 Task: Save favorite listings for properties in Atlanta, Georgia, with a minimum of 4 bedrooms and a pool.
Action: Key pressed a<Key.caps_lock>TLANTA
Screenshot: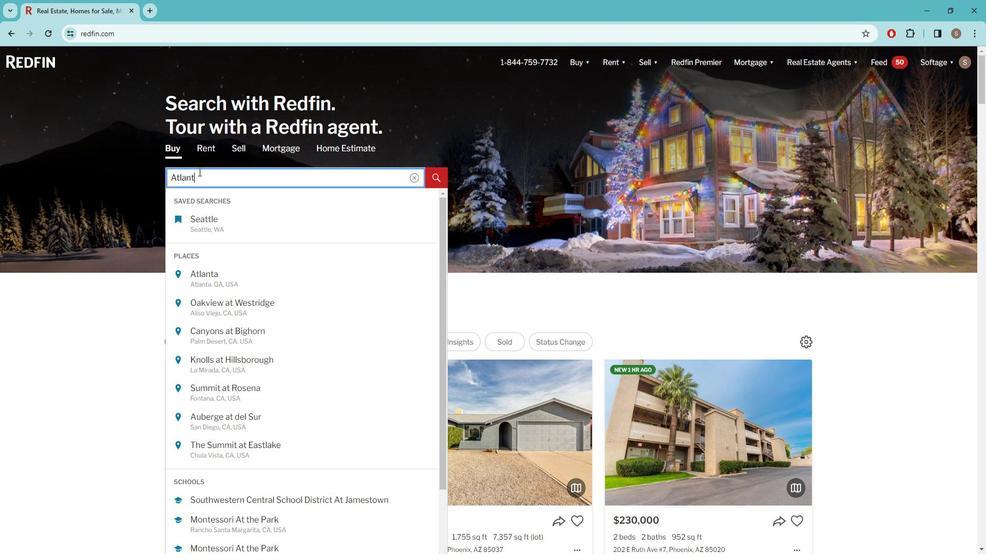 
Action: Mouse moved to (211, 222)
Screenshot: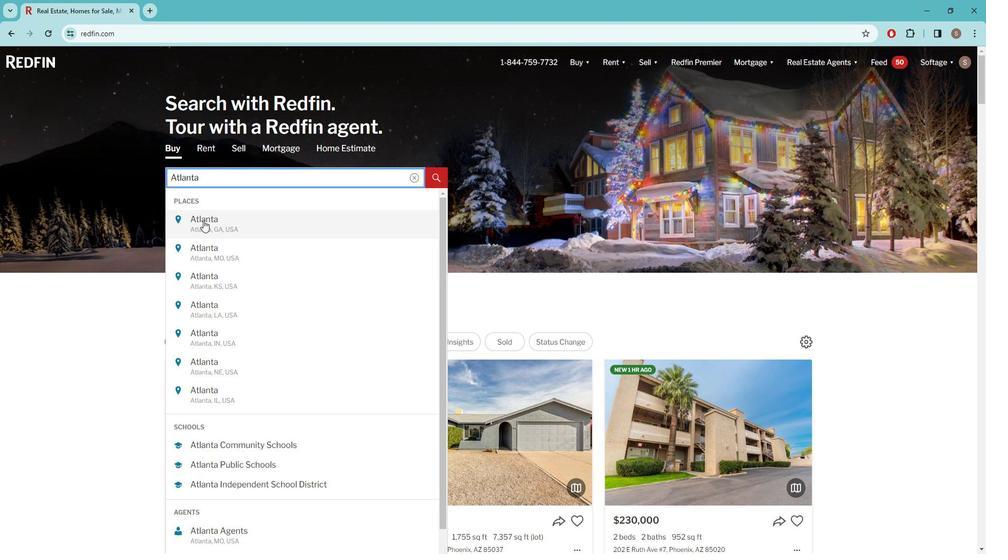 
Action: Mouse pressed left at (211, 222)
Screenshot: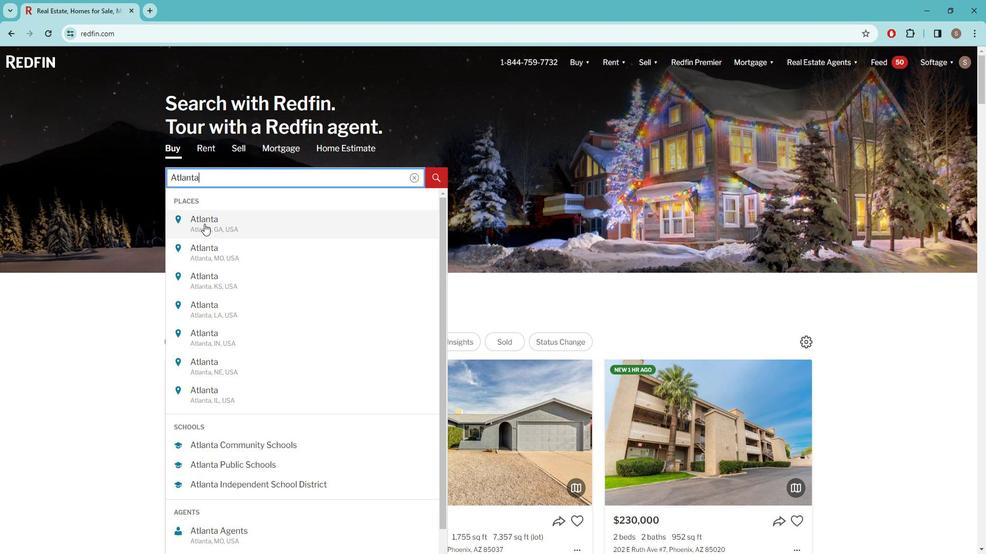
Action: Mouse moved to (867, 129)
Screenshot: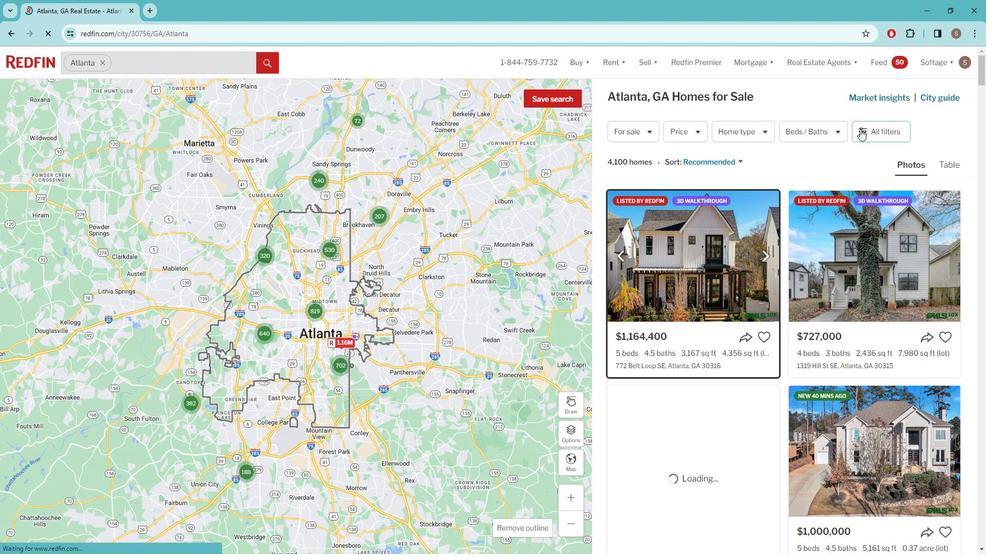 
Action: Mouse pressed left at (867, 129)
Screenshot: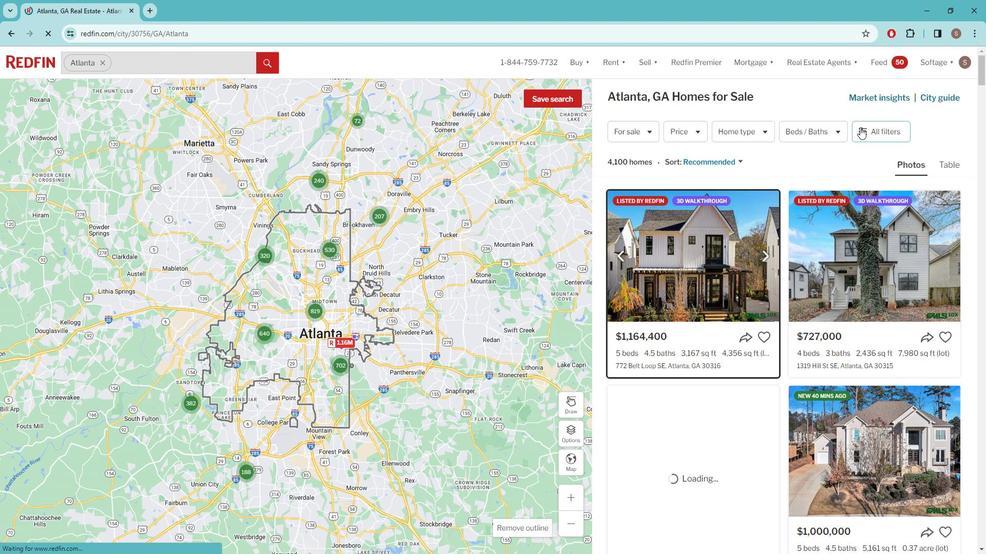 
Action: Mouse pressed left at (867, 129)
Screenshot: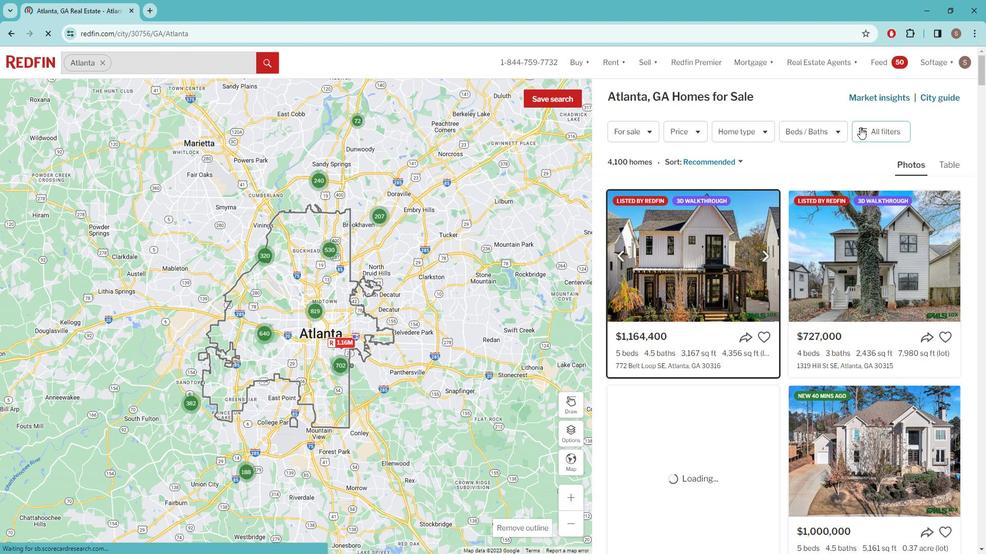 
Action: Mouse moved to (873, 128)
Screenshot: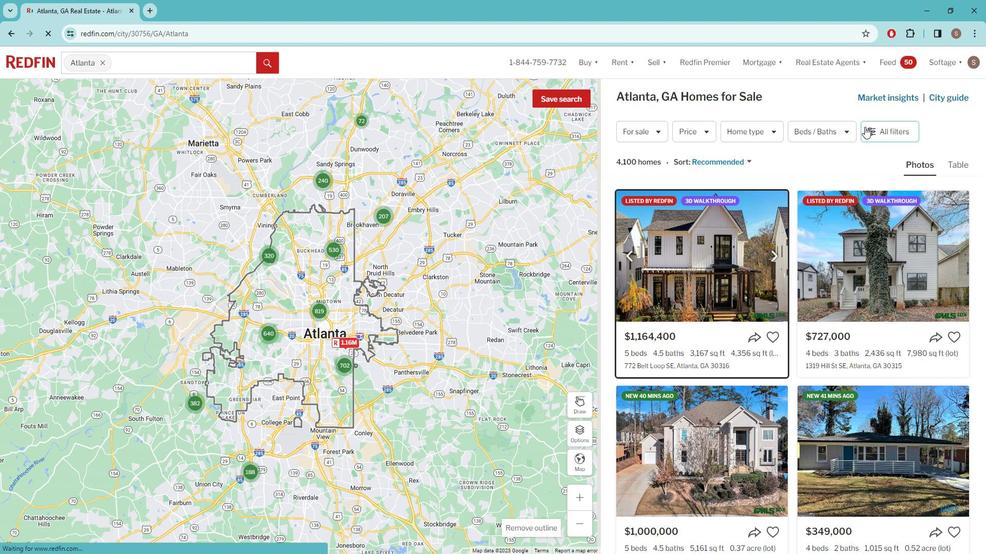 
Action: Mouse pressed left at (873, 128)
Screenshot: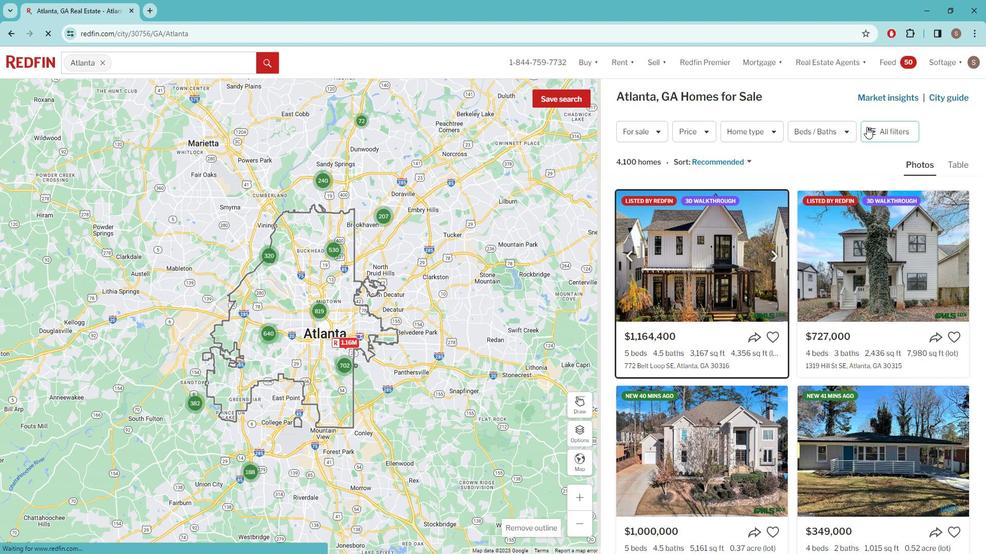 
Action: Mouse pressed left at (873, 128)
Screenshot: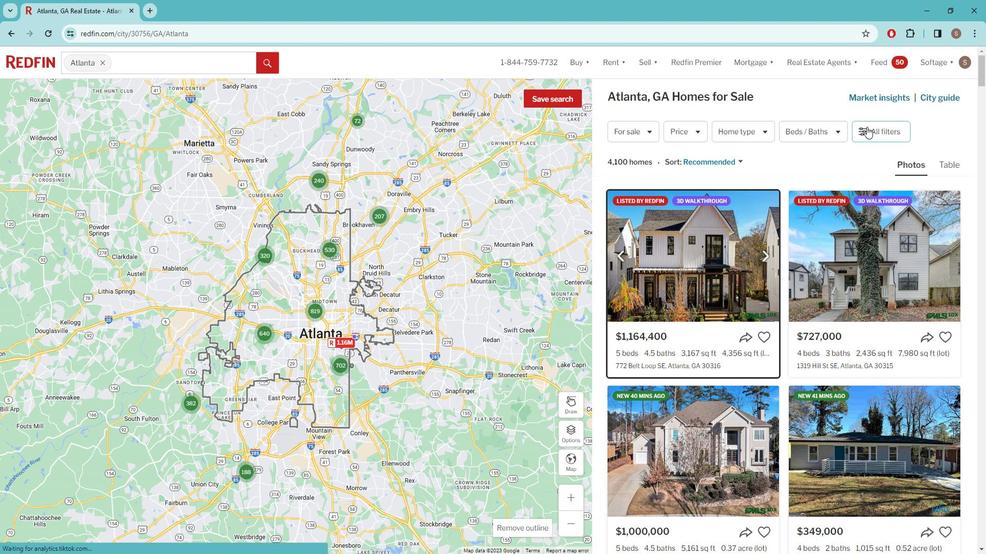 
Action: Mouse moved to (868, 134)
Screenshot: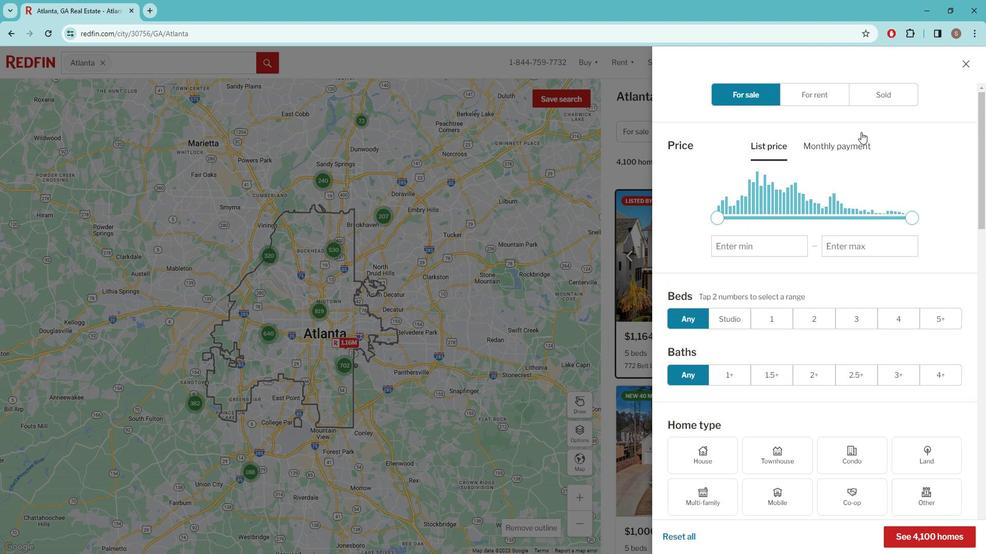 
Action: Mouse scrolled (868, 133) with delta (0, 0)
Screenshot: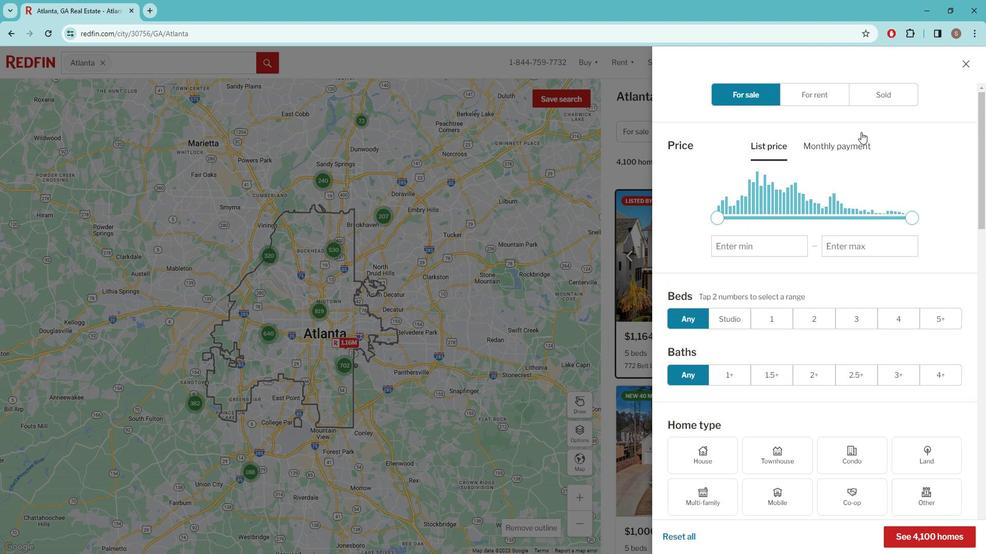 
Action: Mouse moved to (864, 135)
Screenshot: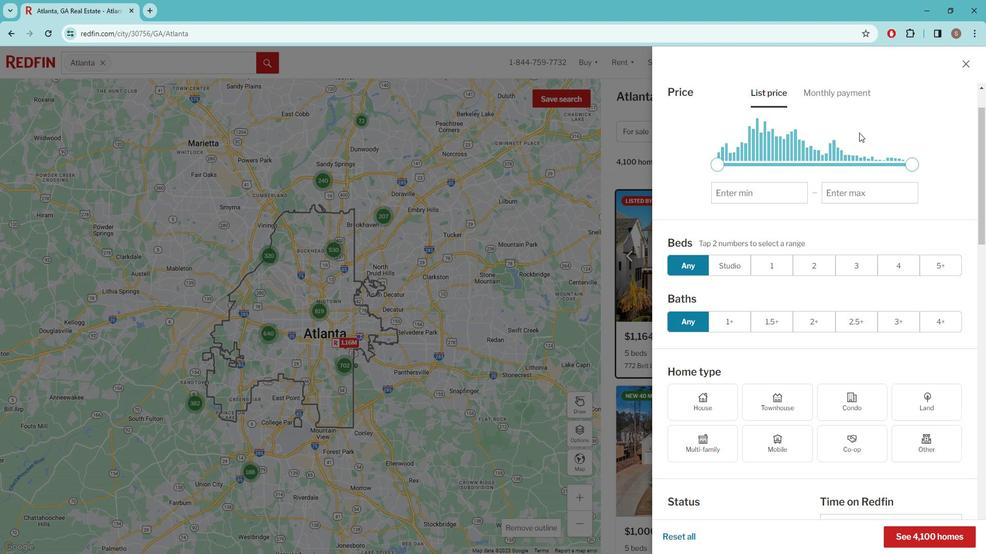 
Action: Mouse scrolled (864, 135) with delta (0, 0)
Screenshot: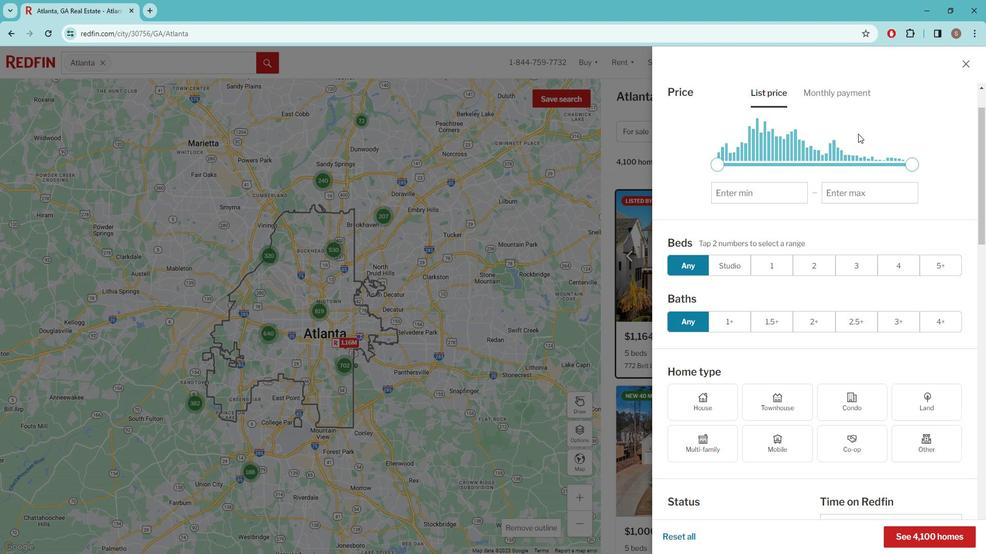 
Action: Mouse moved to (892, 208)
Screenshot: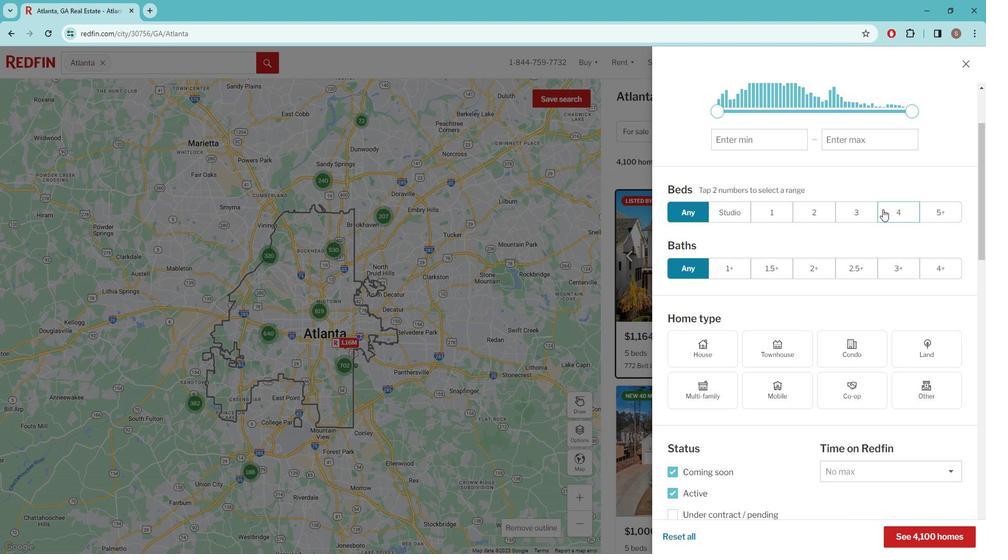 
Action: Mouse pressed left at (892, 208)
Screenshot: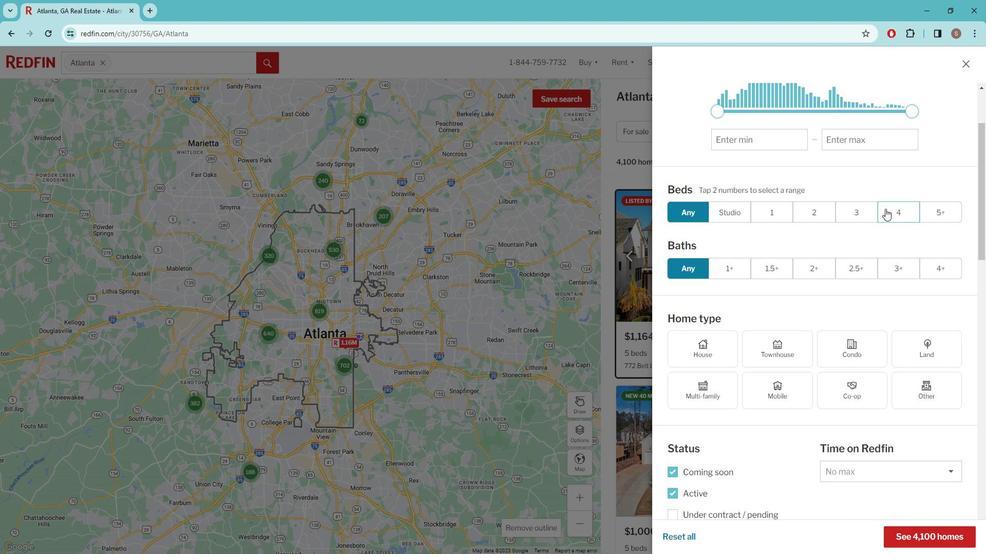 
Action: Mouse moved to (892, 208)
Screenshot: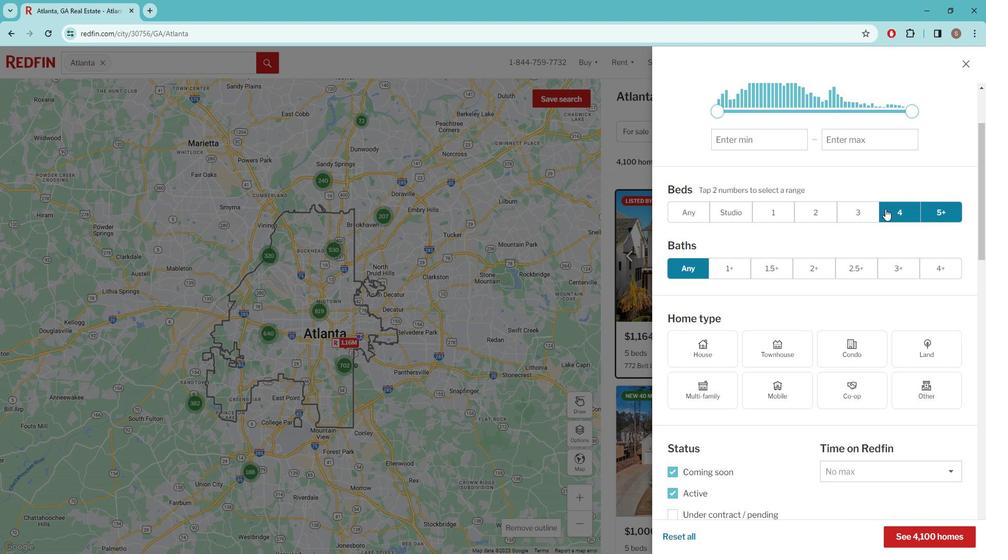 
Action: Mouse pressed left at (892, 208)
Screenshot: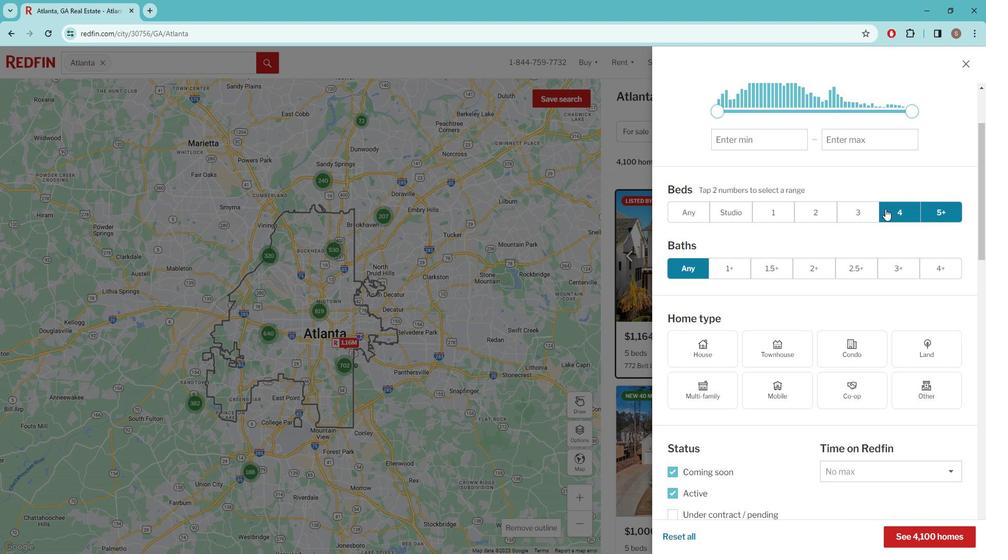 
Action: Mouse moved to (882, 233)
Screenshot: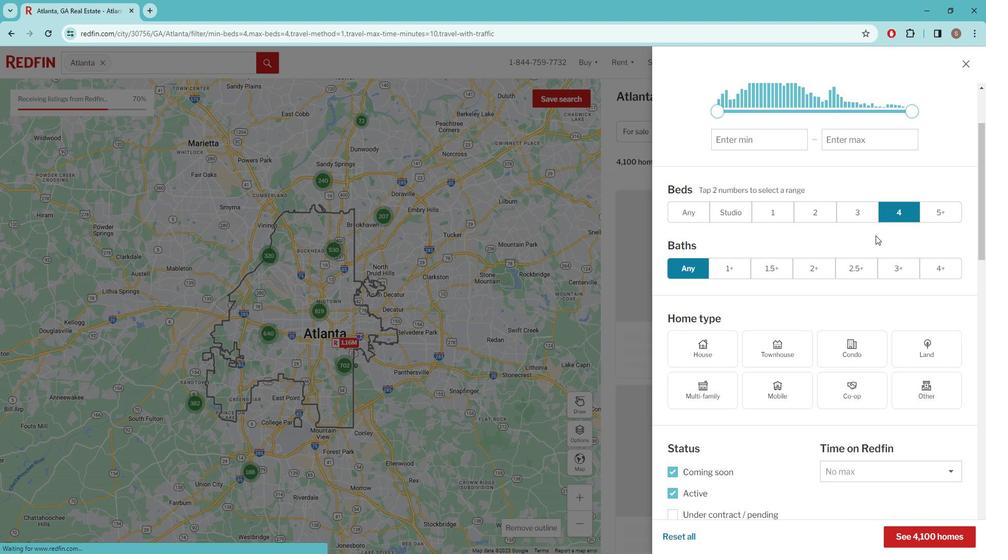 
Action: Mouse scrolled (882, 233) with delta (0, 0)
Screenshot: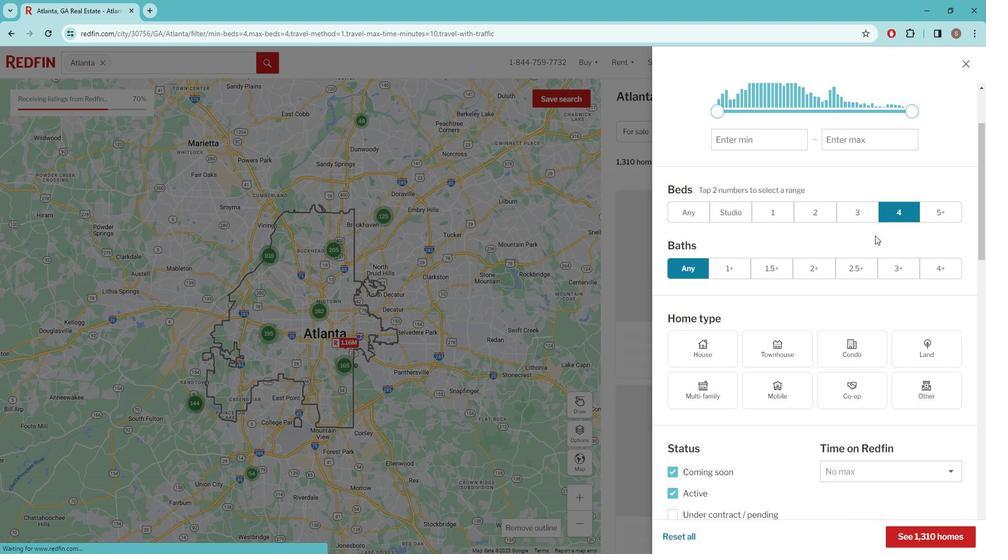 
Action: Mouse moved to (881, 236)
Screenshot: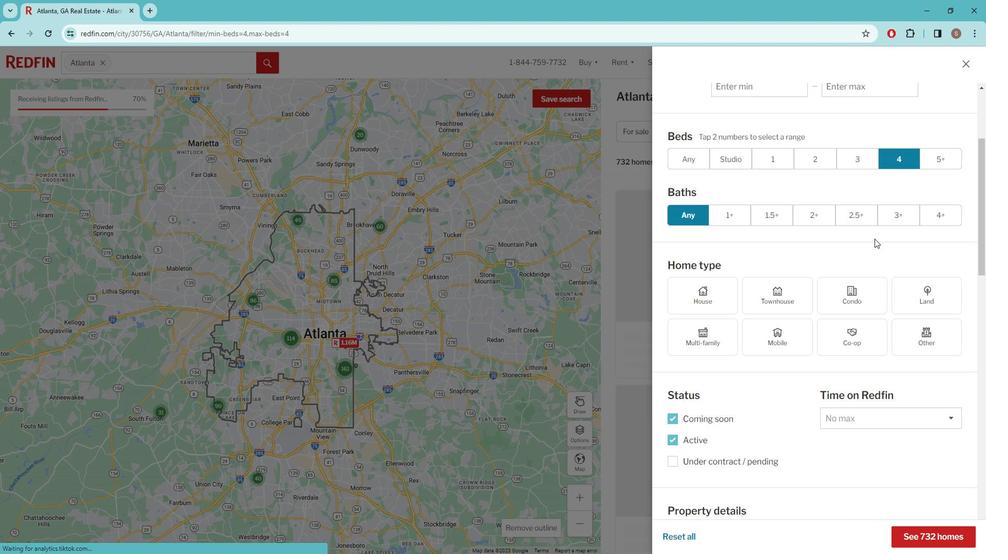
Action: Mouse scrolled (881, 236) with delta (0, 0)
Screenshot: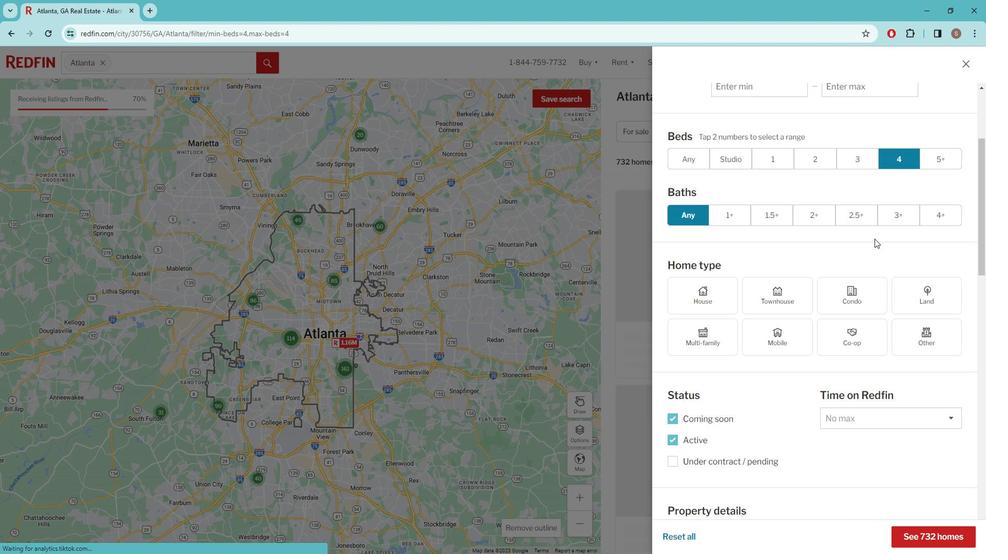 
Action: Mouse moved to (881, 237)
Screenshot: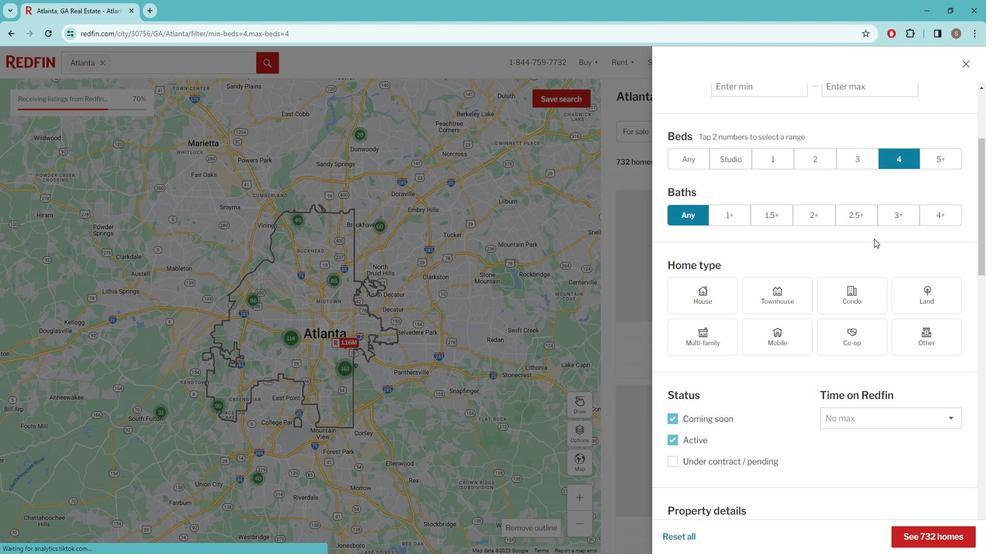 
Action: Mouse scrolled (881, 236) with delta (0, 0)
Screenshot: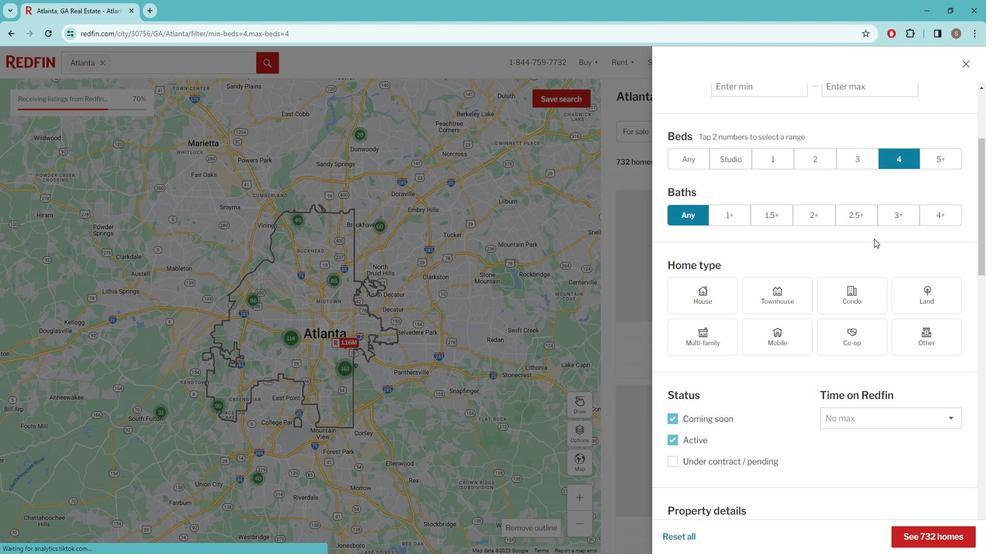 
Action: Mouse moved to (880, 246)
Screenshot: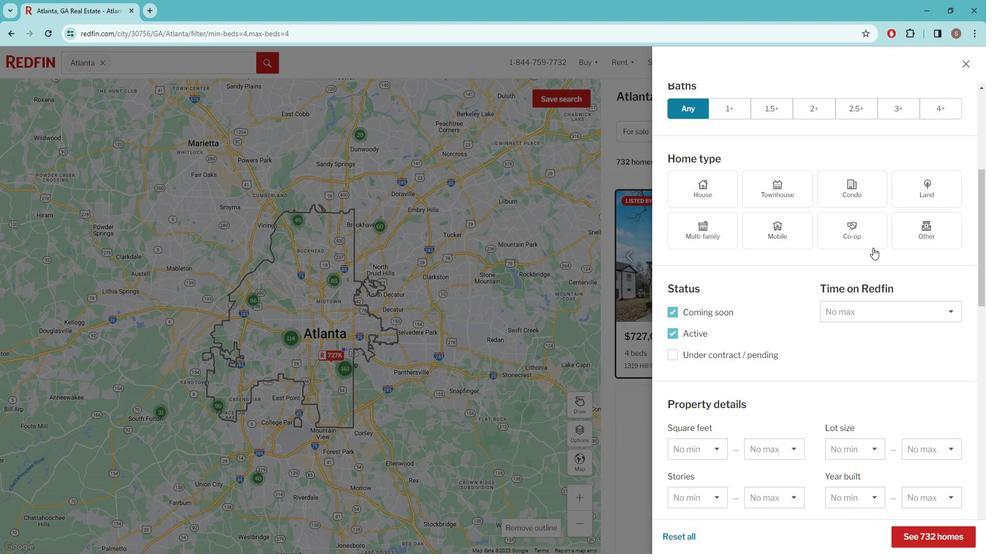 
Action: Mouse scrolled (880, 245) with delta (0, 0)
Screenshot: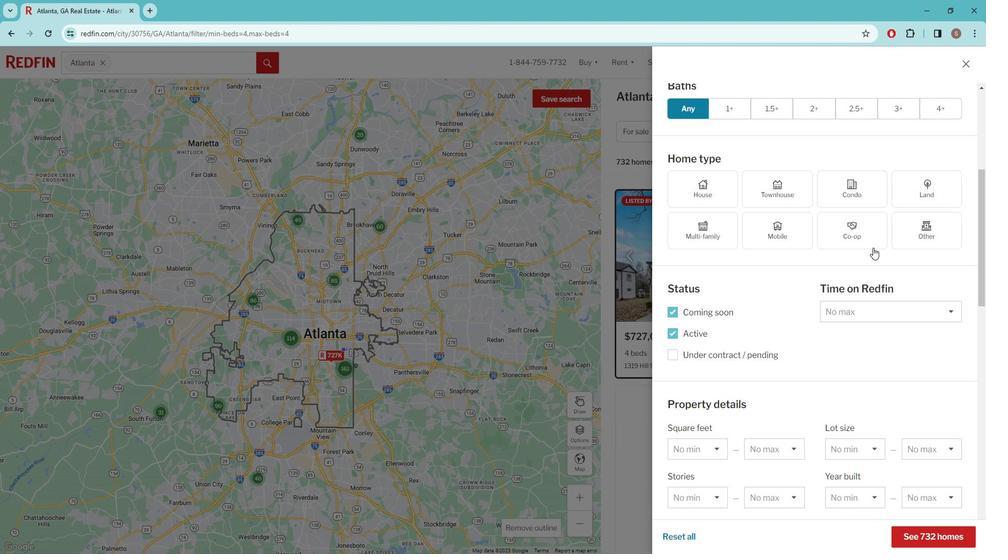 
Action: Mouse scrolled (880, 245) with delta (0, 0)
Screenshot: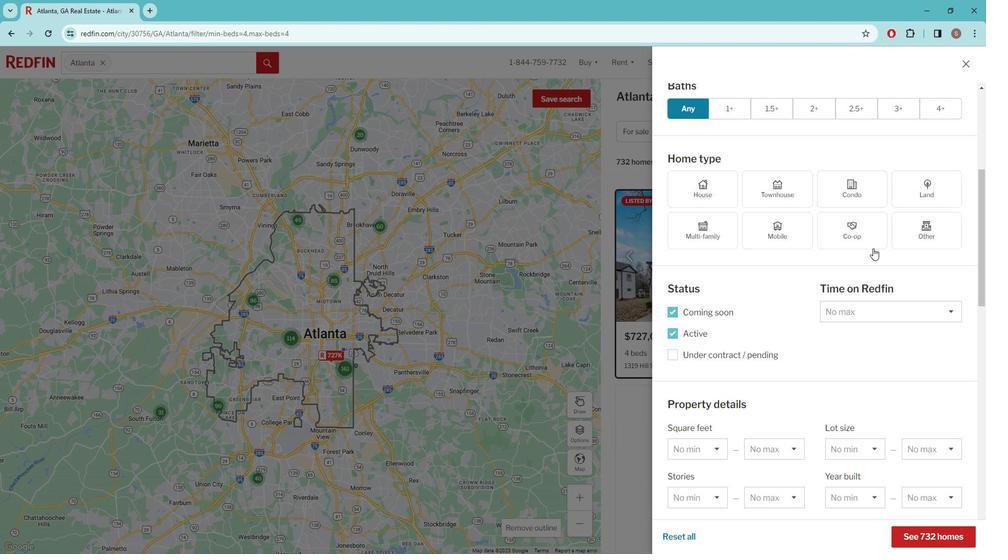 
Action: Mouse moved to (877, 246)
Screenshot: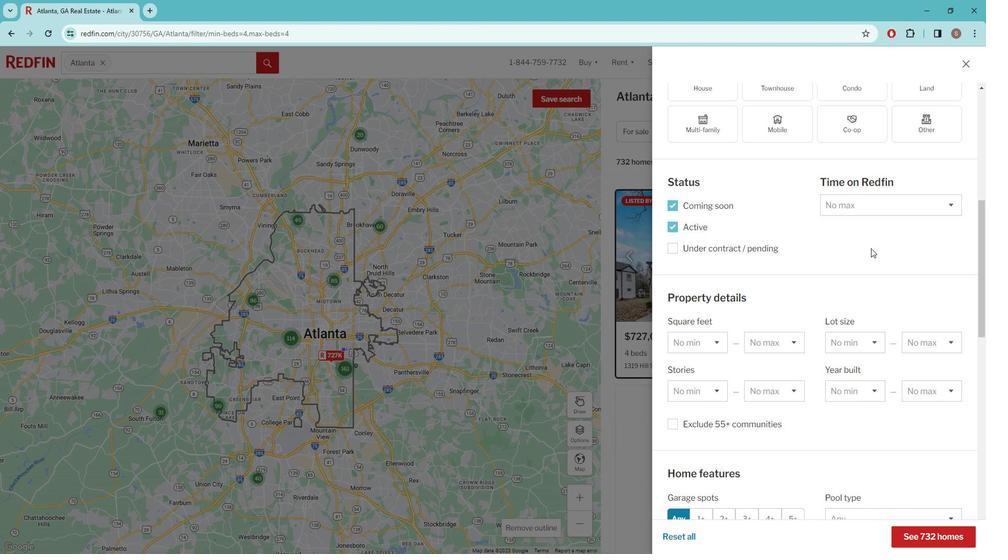 
Action: Mouse scrolled (877, 245) with delta (0, 0)
Screenshot: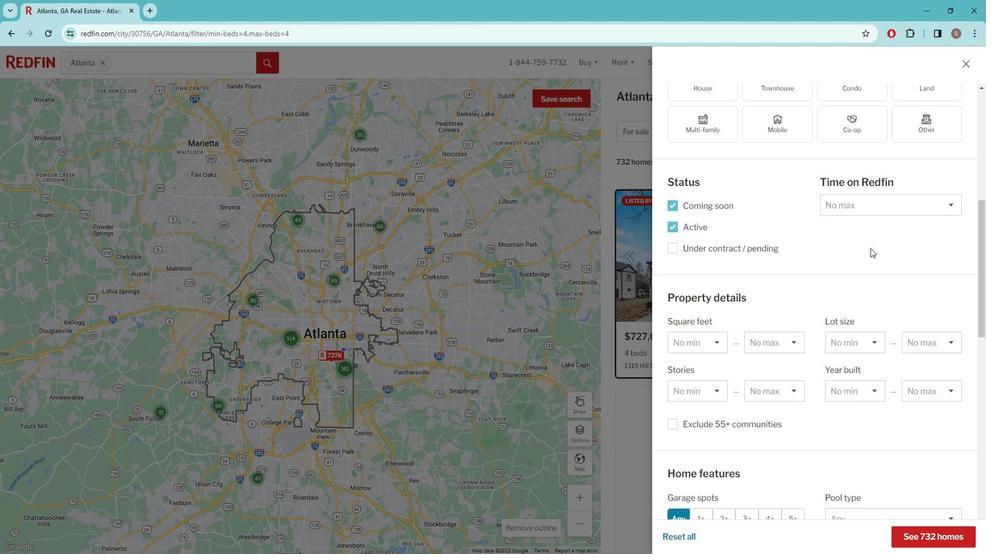 
Action: Mouse scrolled (877, 245) with delta (0, 0)
Screenshot: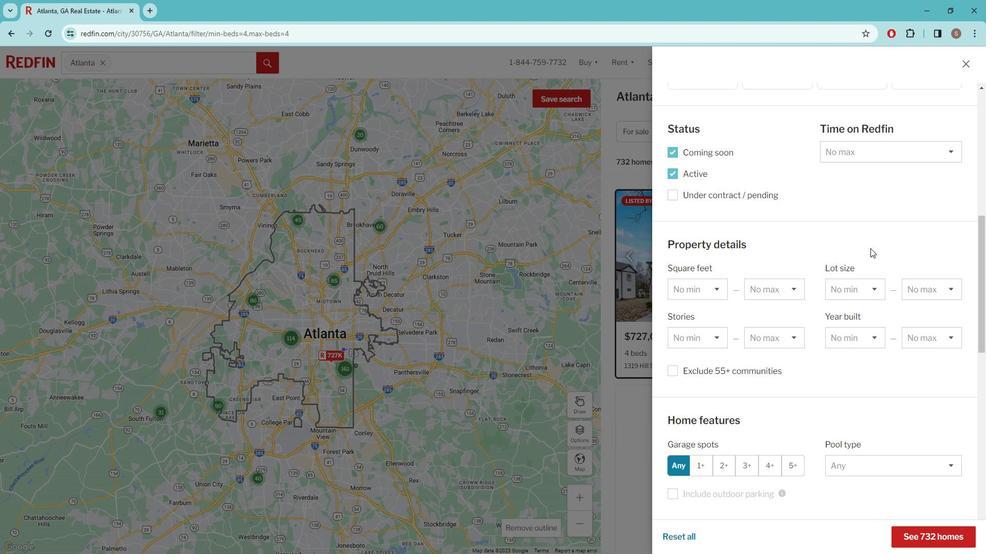 
Action: Mouse moved to (877, 246)
Screenshot: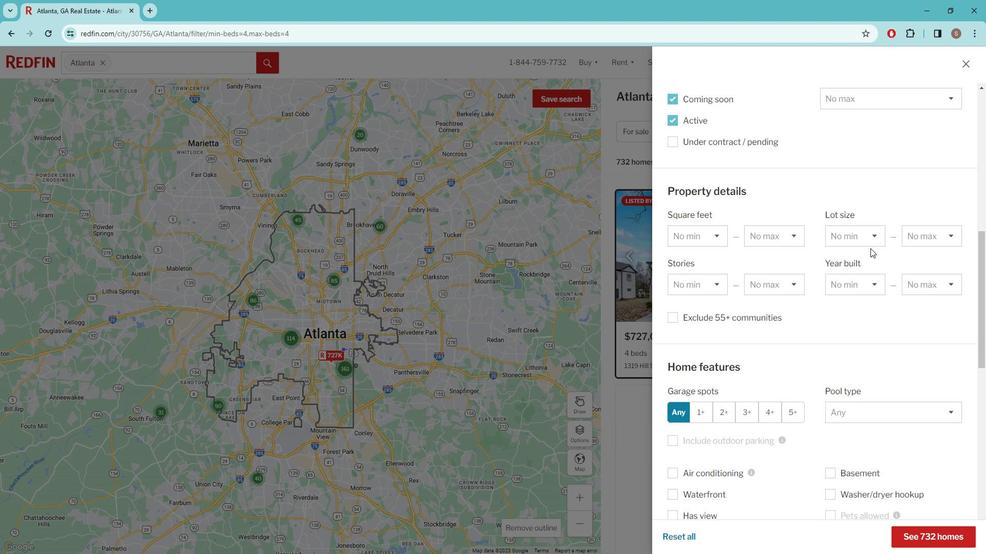 
Action: Mouse scrolled (877, 246) with delta (0, 0)
Screenshot: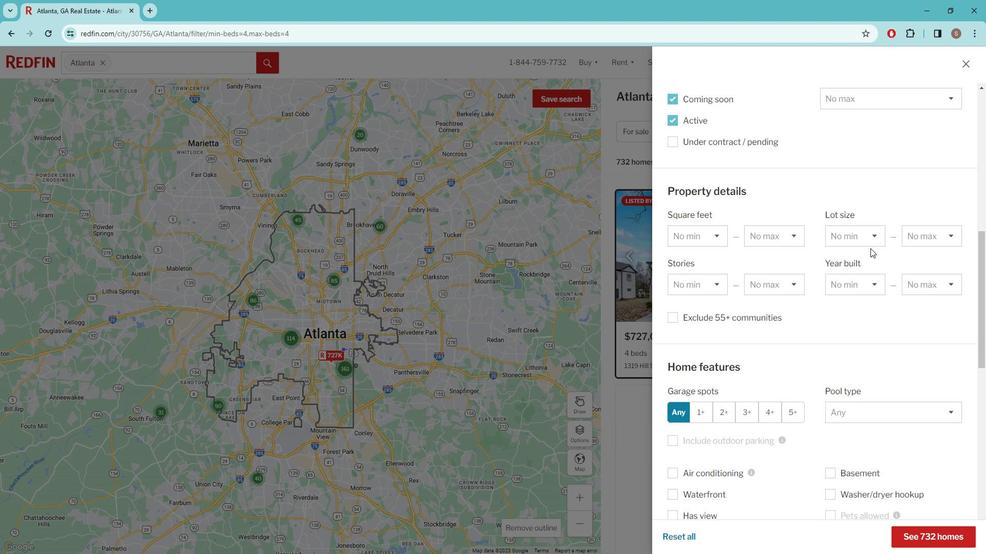 
Action: Mouse scrolled (877, 246) with delta (0, 0)
Screenshot: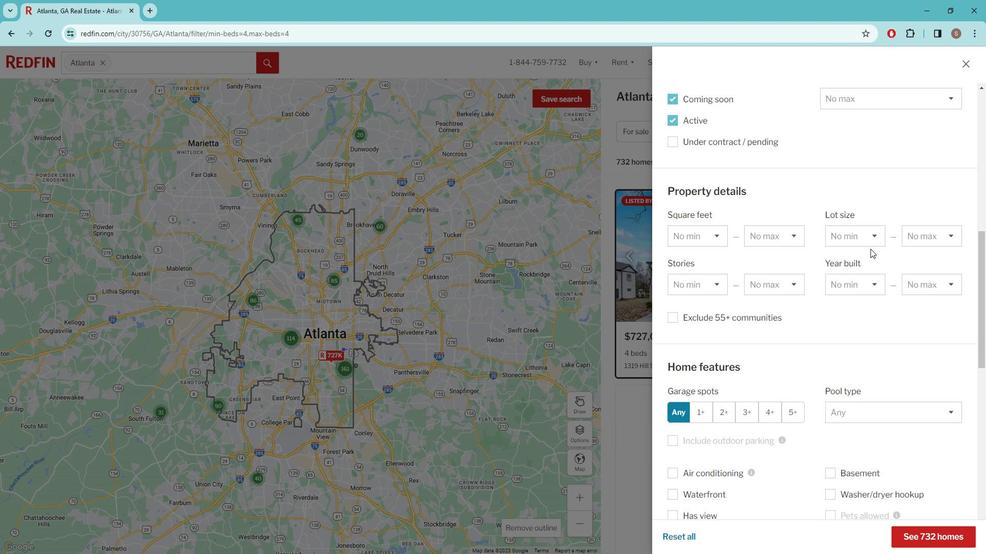
Action: Mouse moved to (879, 303)
Screenshot: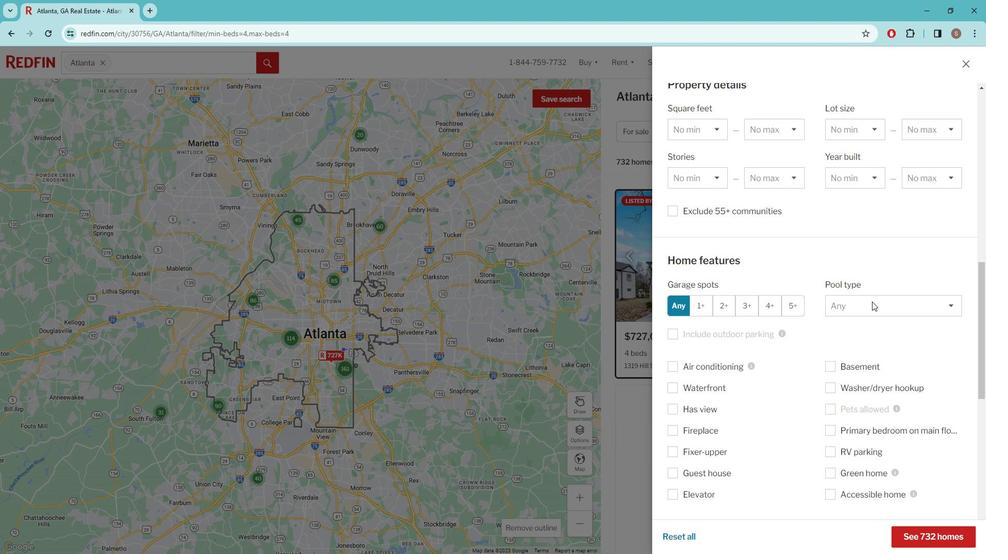 
Action: Mouse pressed left at (879, 303)
Screenshot: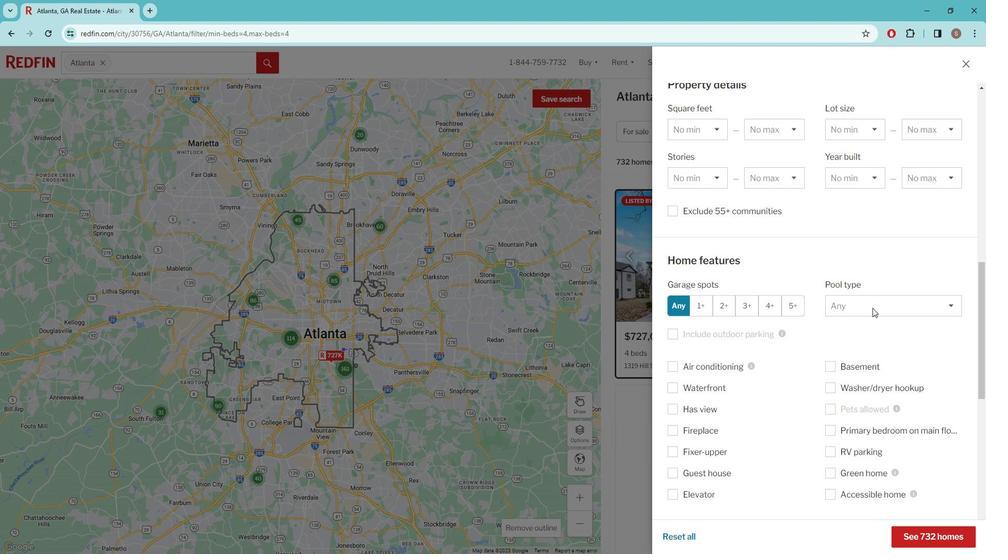 
Action: Mouse moved to (877, 318)
Screenshot: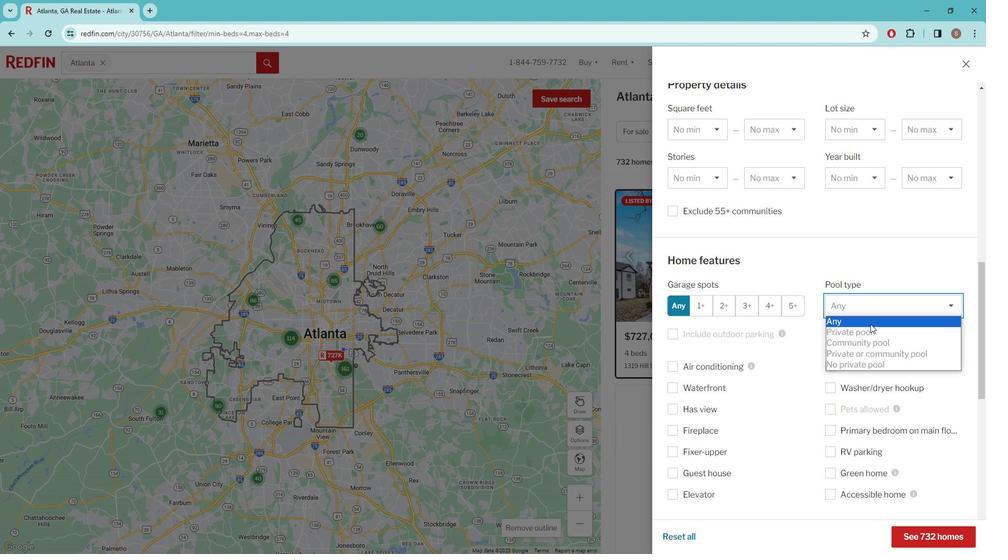 
Action: Mouse pressed left at (877, 318)
Screenshot: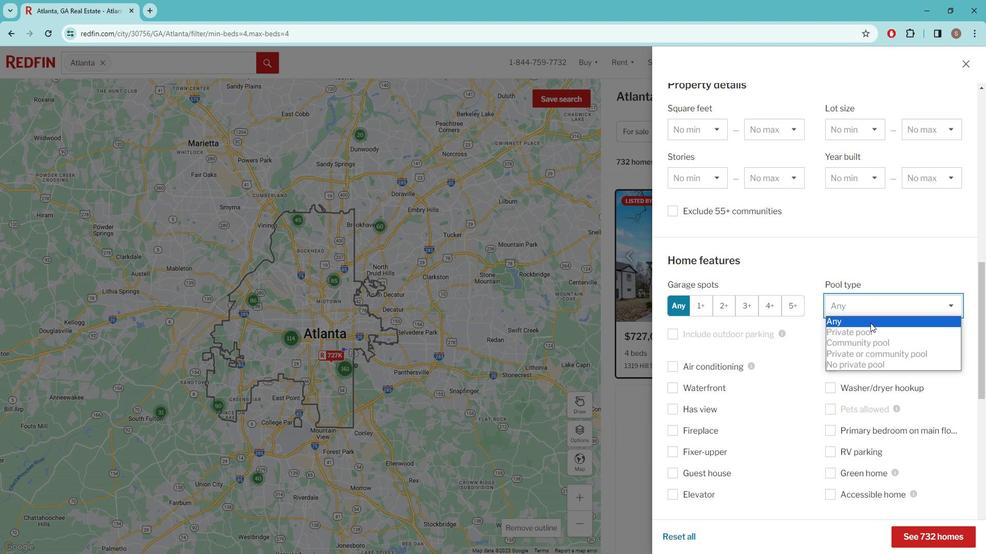 
Action: Mouse moved to (792, 334)
Screenshot: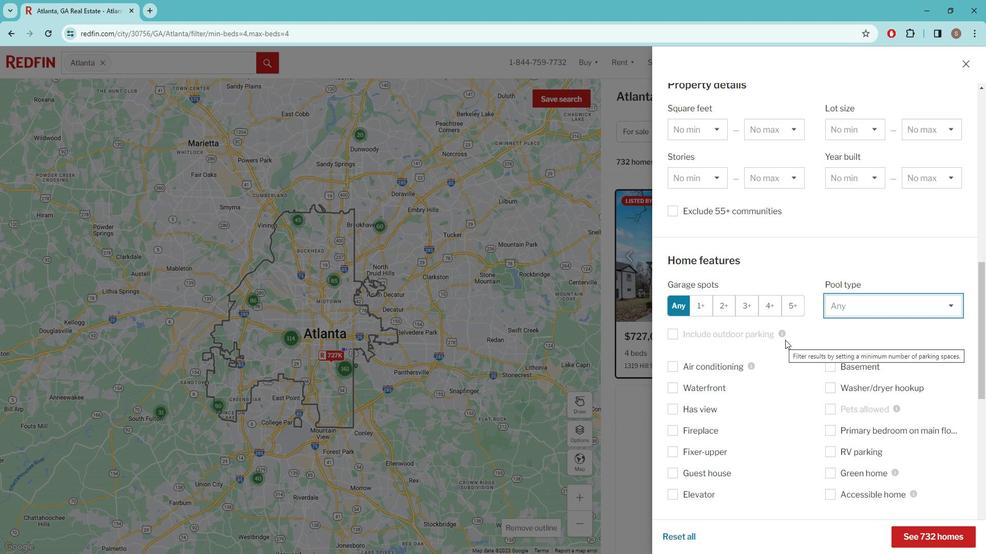 
Action: Mouse scrolled (792, 333) with delta (0, 0)
Screenshot: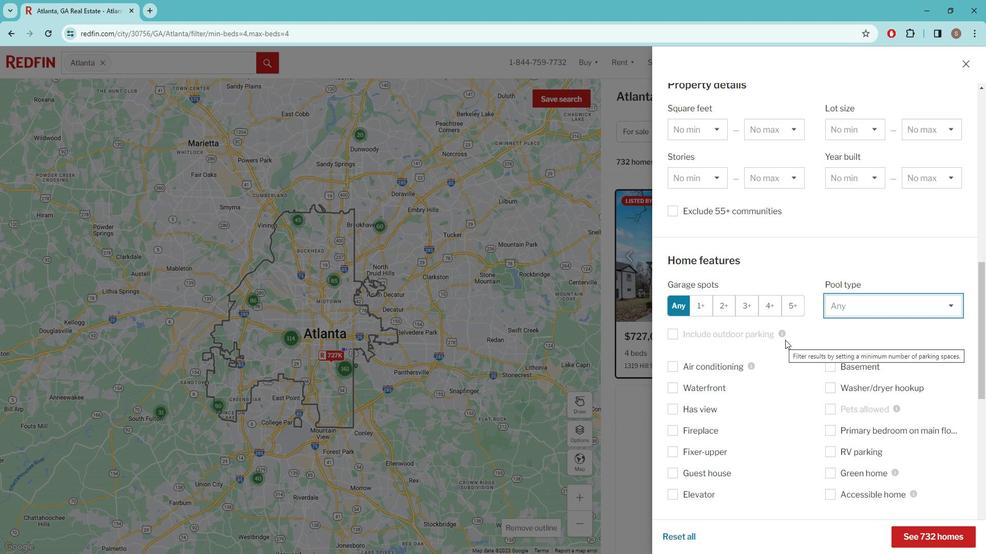 
Action: Mouse moved to (788, 333)
Screenshot: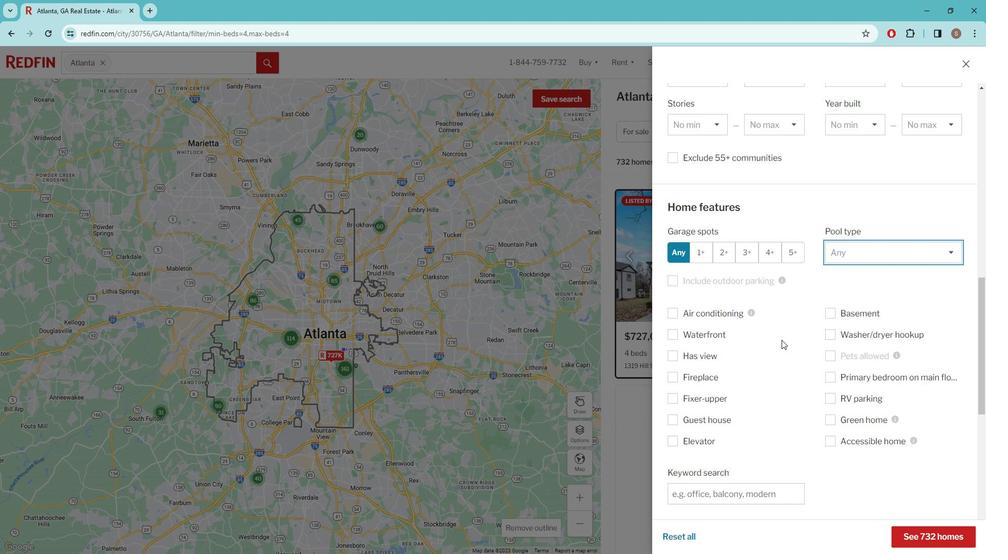 
Action: Mouse scrolled (788, 332) with delta (0, 0)
Screenshot: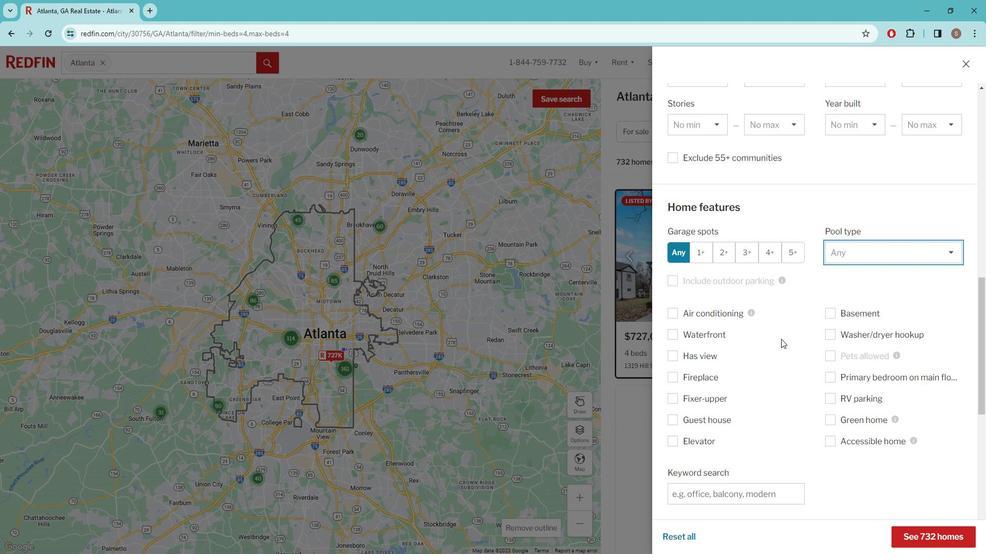 
Action: Mouse moved to (781, 337)
Screenshot: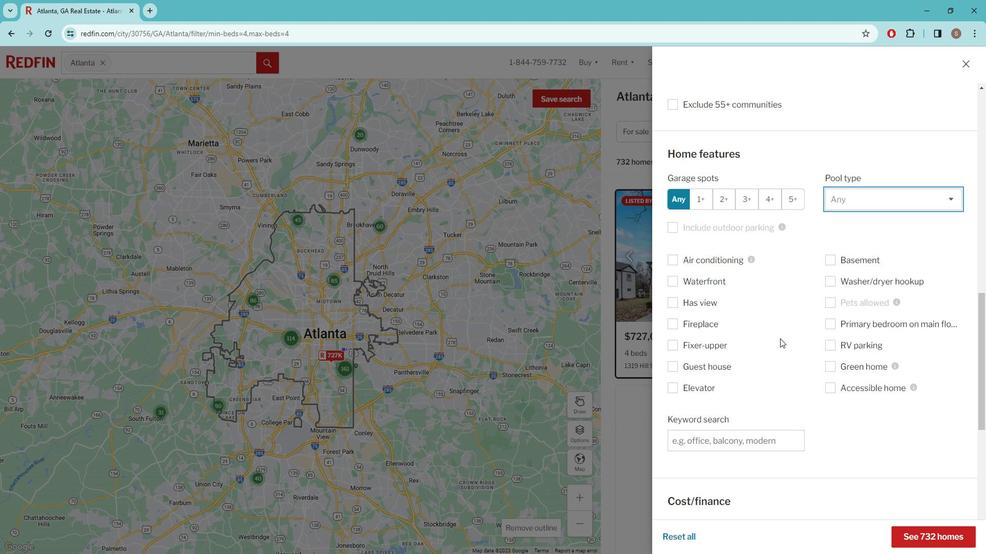 
Action: Mouse scrolled (781, 336) with delta (0, 0)
Screenshot: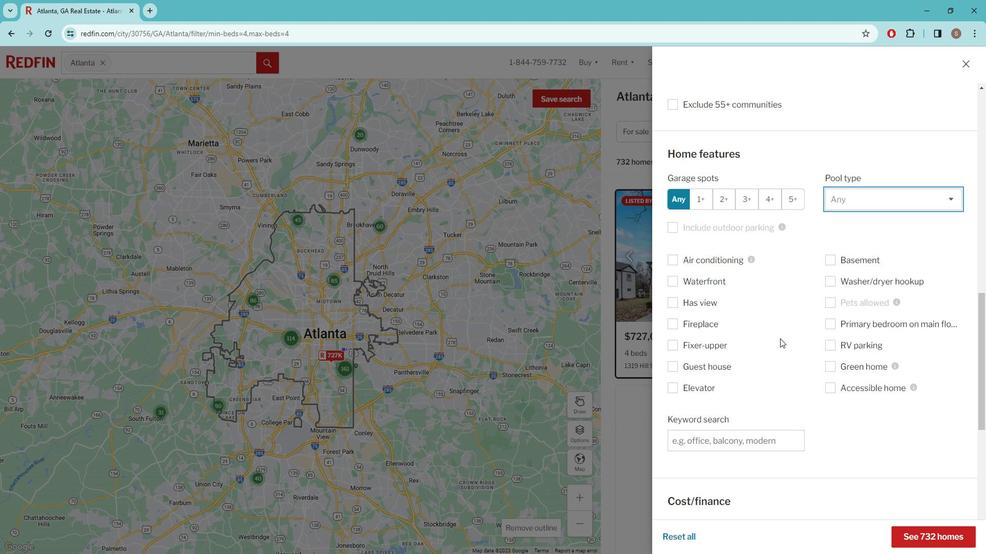 
Action: Mouse moved to (741, 378)
Screenshot: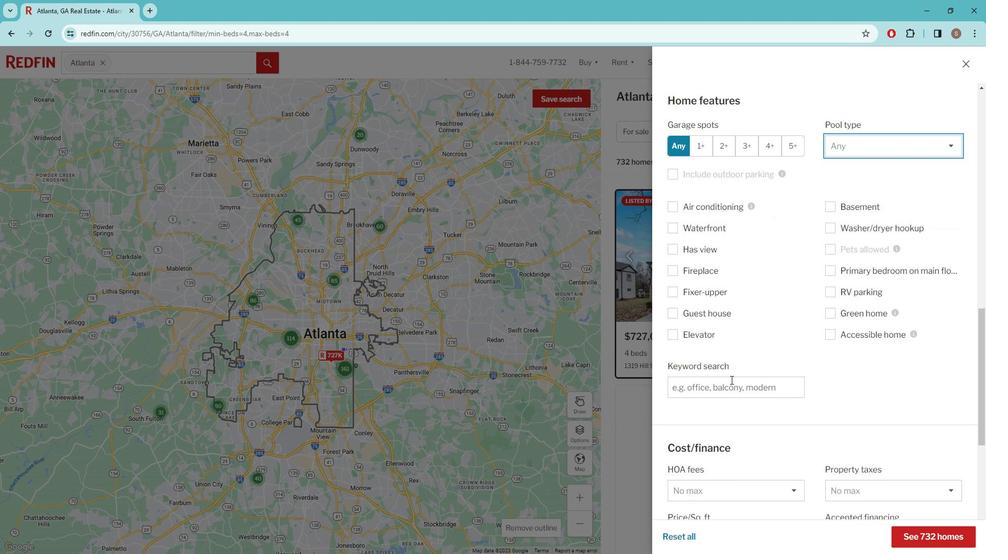 
Action: Mouse pressed left at (741, 378)
Screenshot: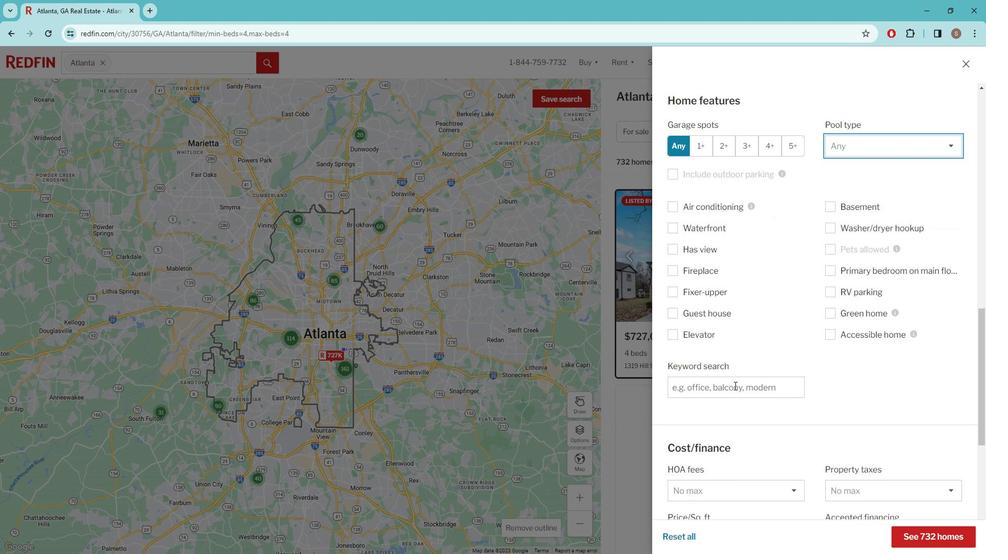 
Action: Key pressed A<Key.space>POOL<Key.space>
Screenshot: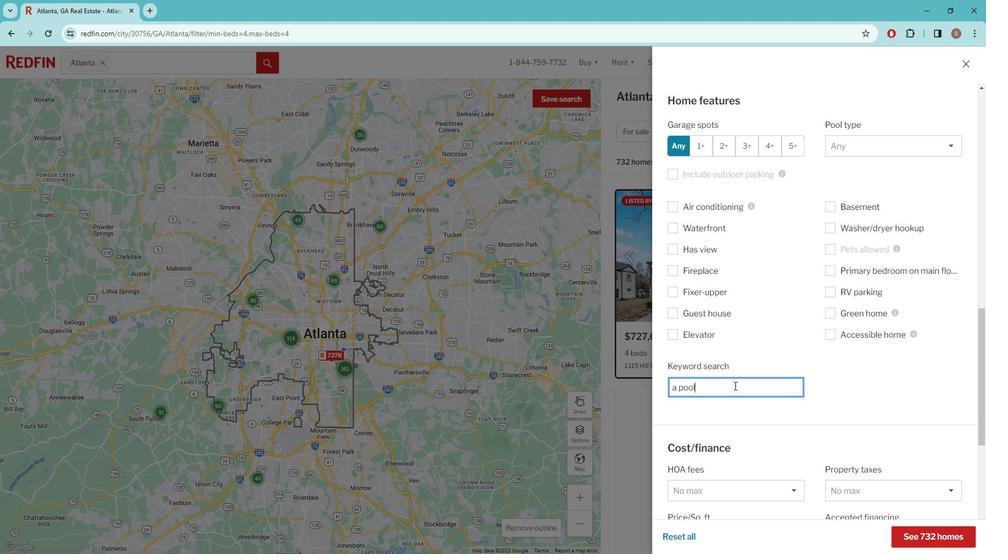 
Action: Mouse moved to (770, 371)
Screenshot: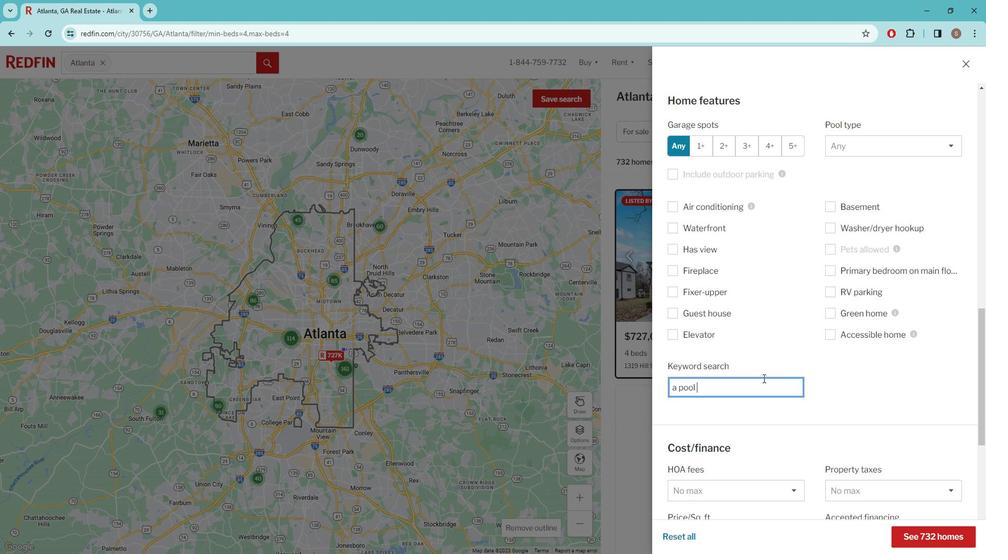 
Action: Mouse scrolled (770, 370) with delta (0, 0)
Screenshot: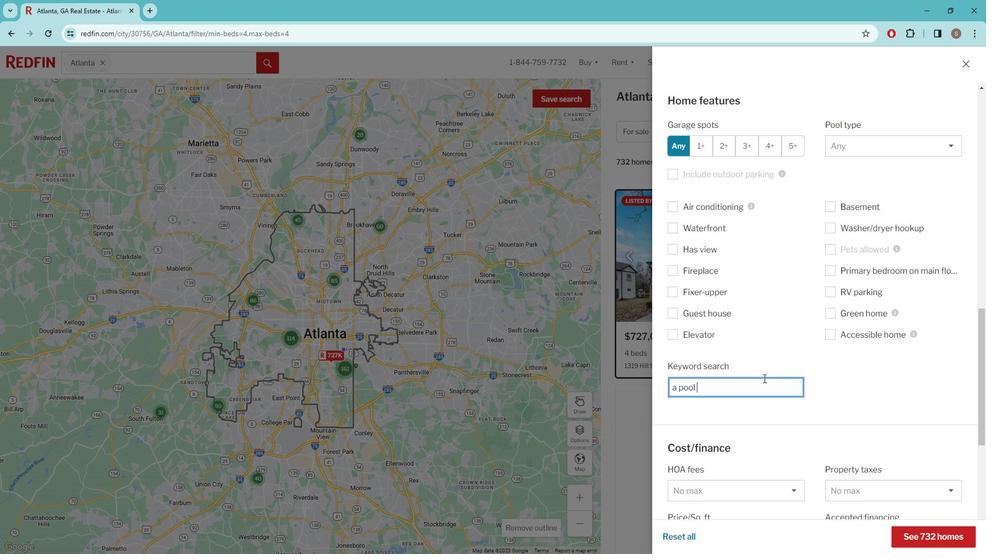 
Action: Mouse scrolled (770, 370) with delta (0, 0)
Screenshot: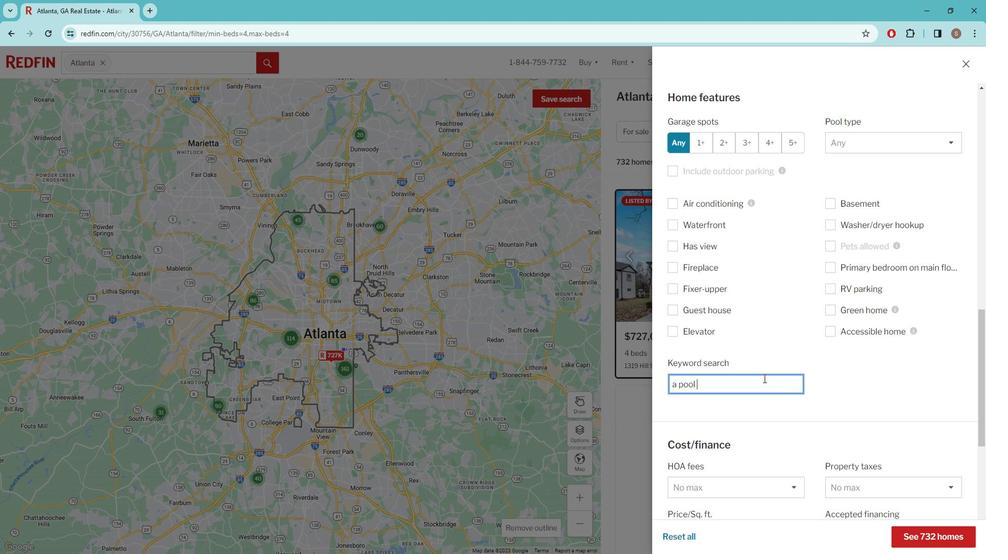 
Action: Mouse moved to (783, 345)
Screenshot: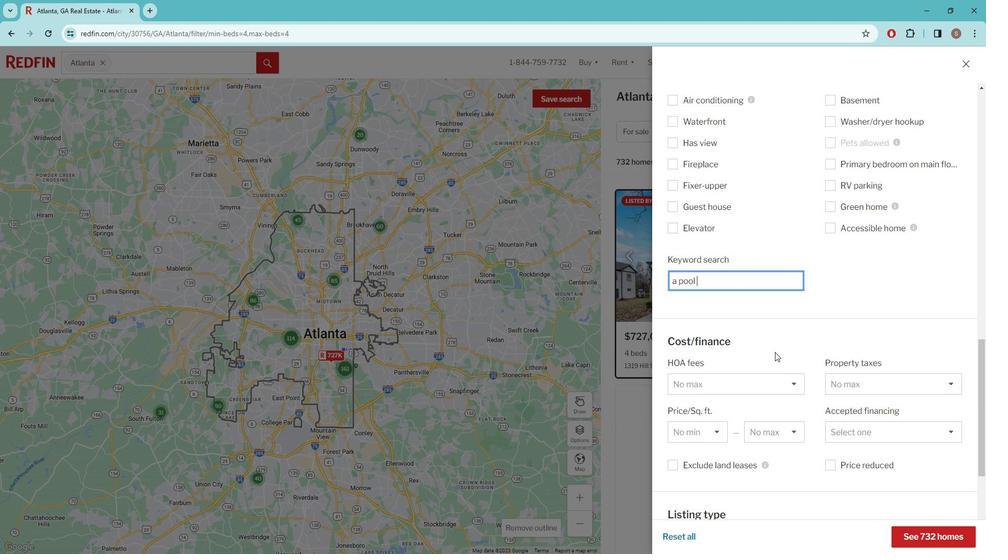 
Action: Mouse scrolled (783, 345) with delta (0, 0)
Screenshot: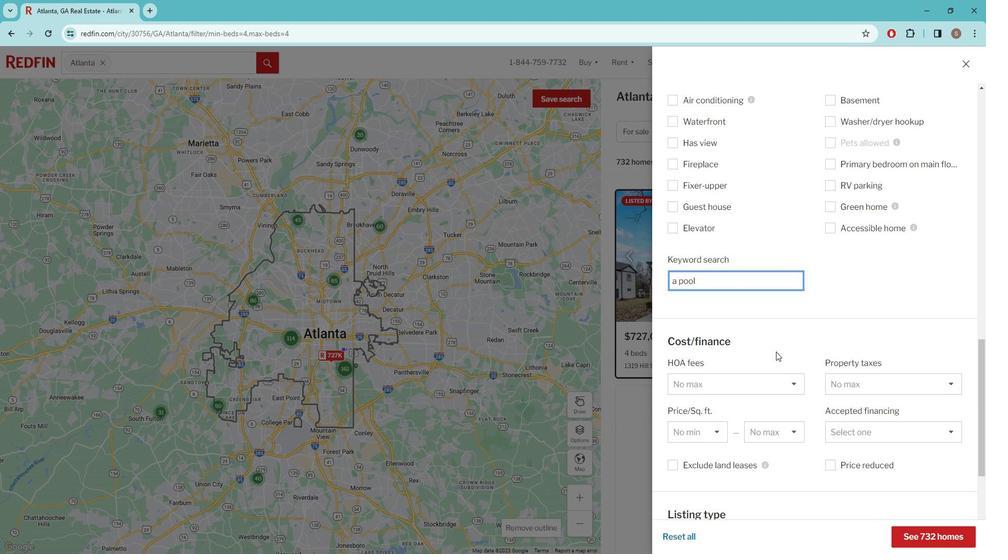 
Action: Mouse moved to (784, 341)
Screenshot: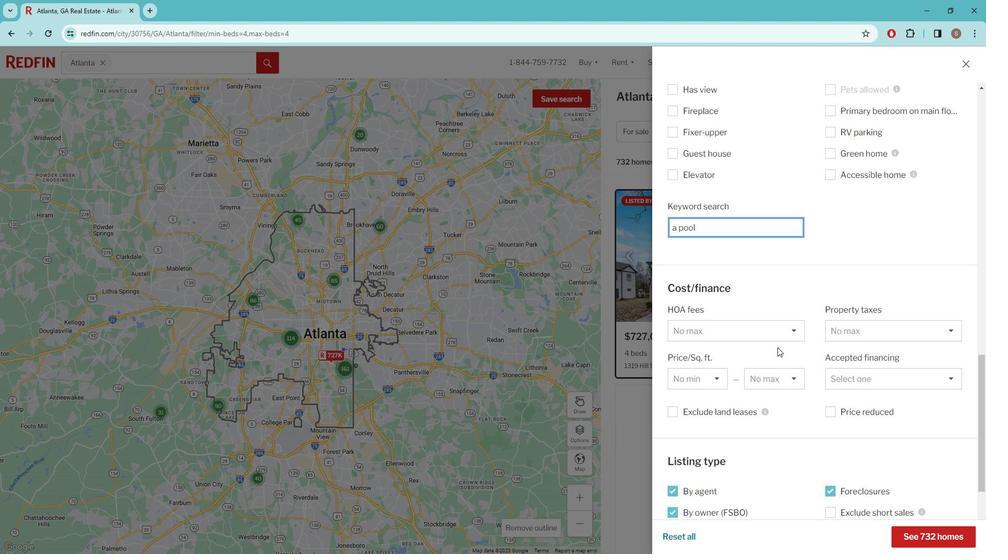 
Action: Mouse scrolled (784, 341) with delta (0, 0)
Screenshot: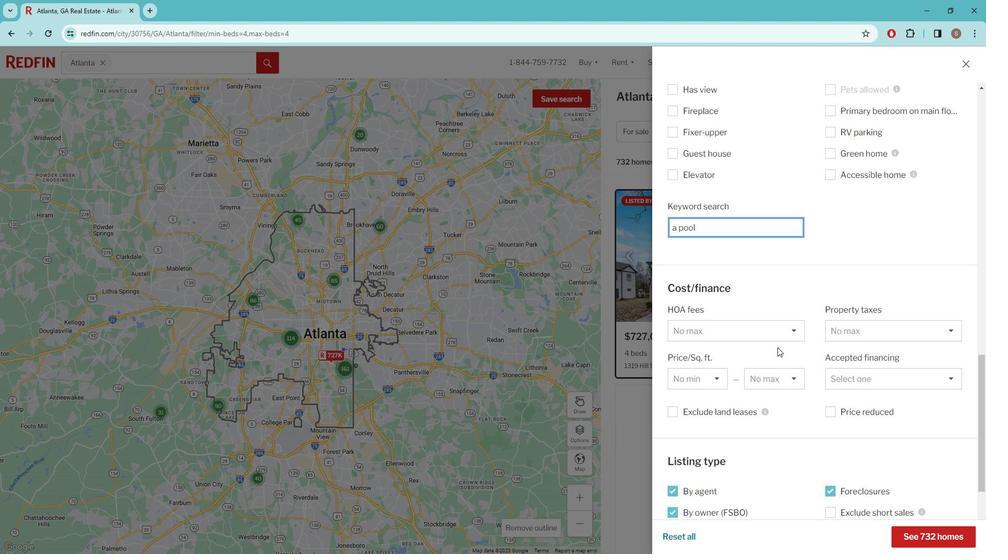 
Action: Mouse moved to (785, 341)
Screenshot: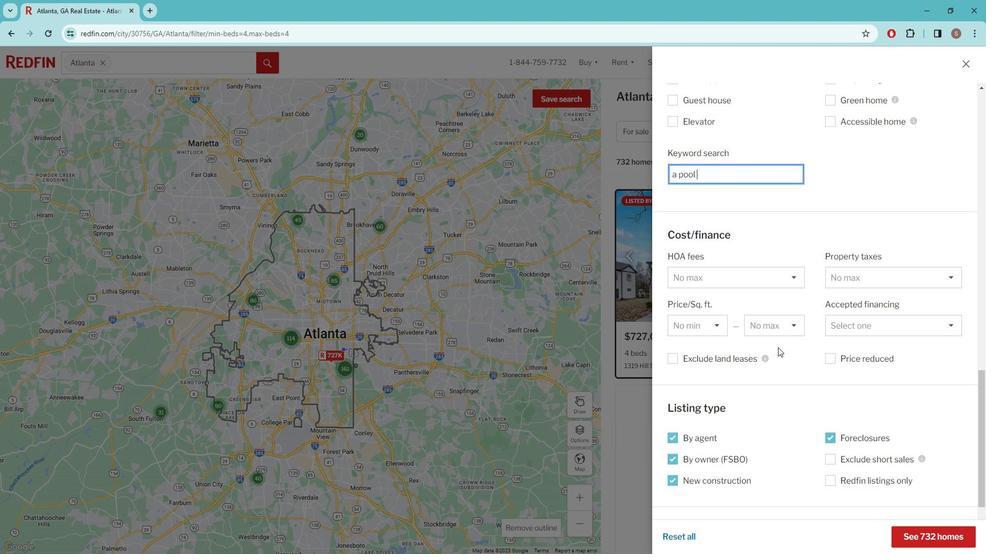 
Action: Mouse scrolled (785, 341) with delta (0, 0)
Screenshot: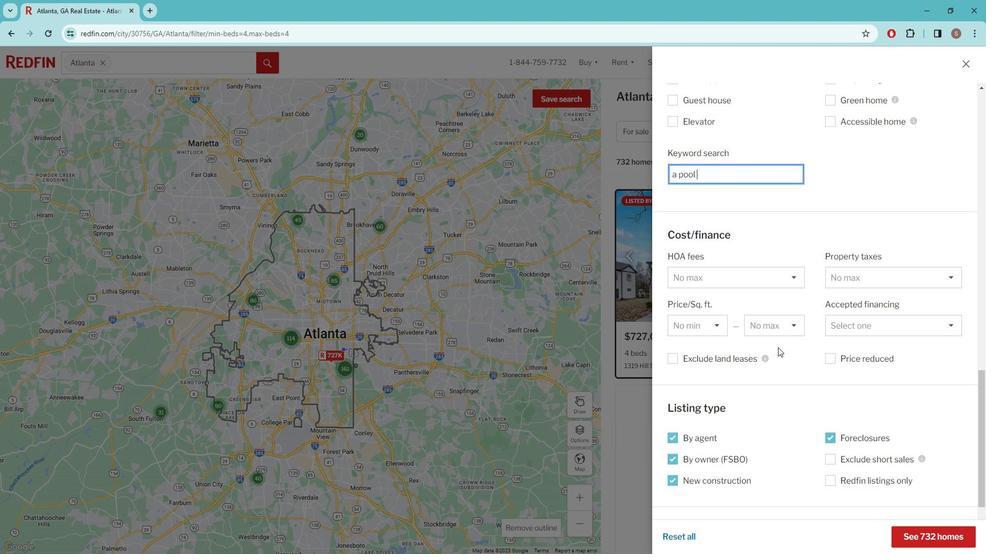 
Action: Mouse moved to (786, 341)
Screenshot: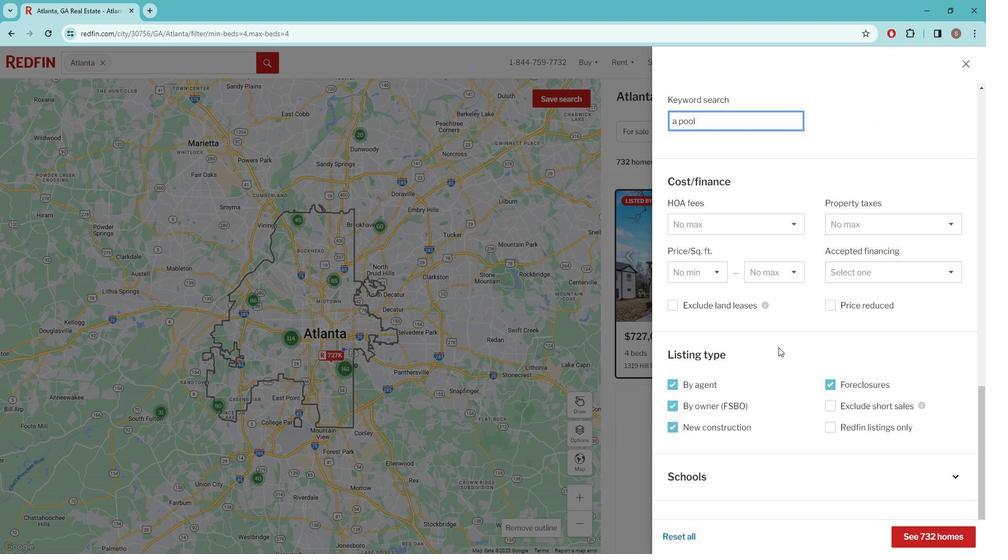 
Action: Mouse scrolled (786, 341) with delta (0, 0)
Screenshot: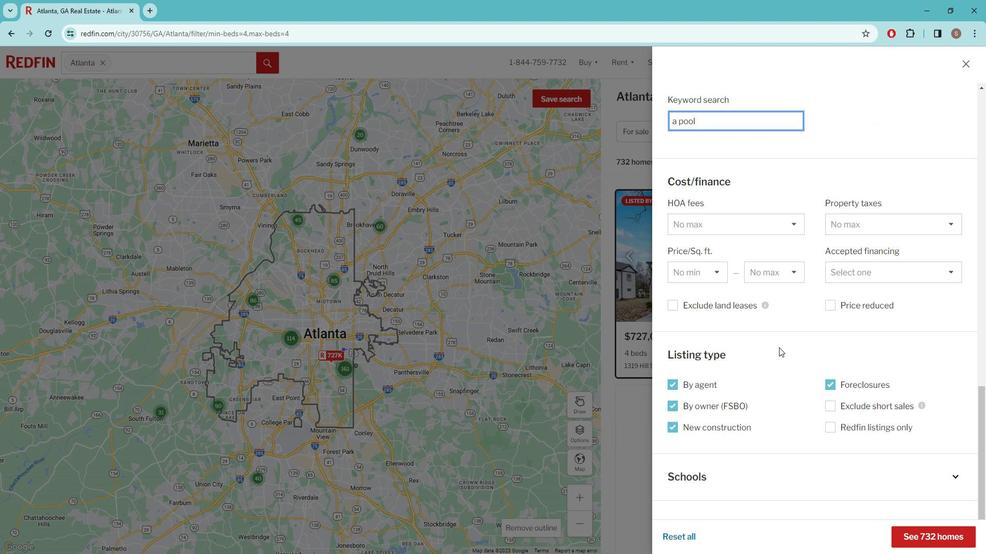 
Action: Mouse scrolled (786, 341) with delta (0, 0)
Screenshot: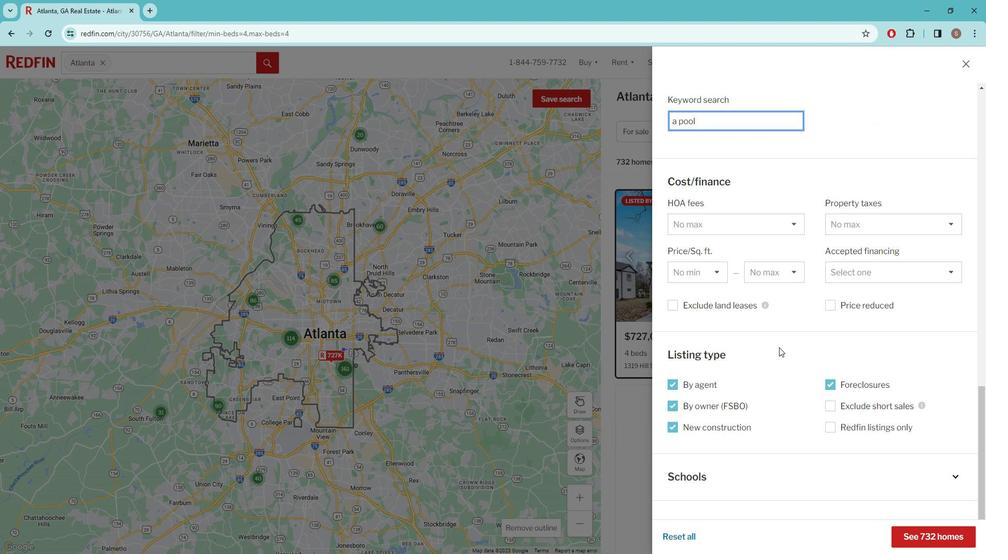 
Action: Mouse scrolled (786, 341) with delta (0, 0)
Screenshot: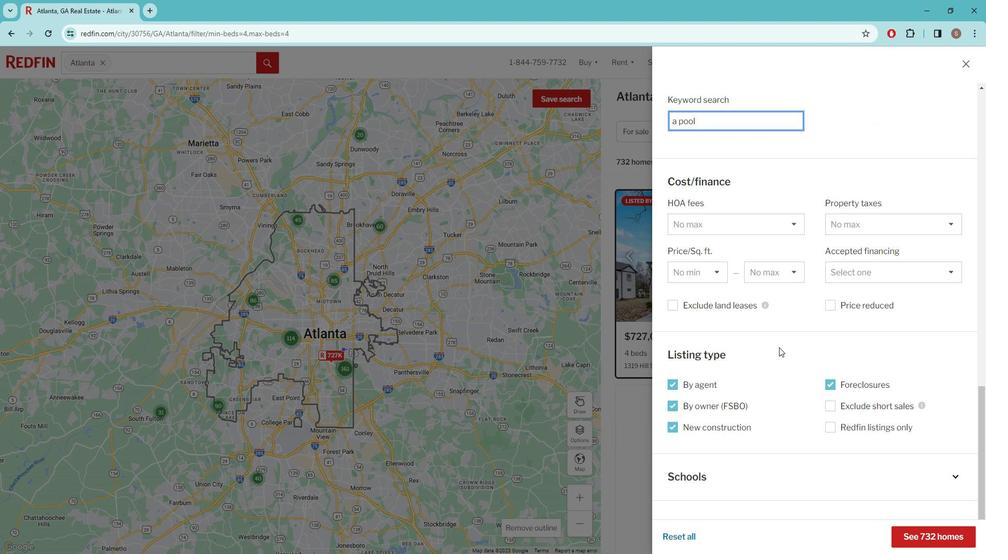 
Action: Mouse scrolled (786, 341) with delta (0, 0)
Screenshot: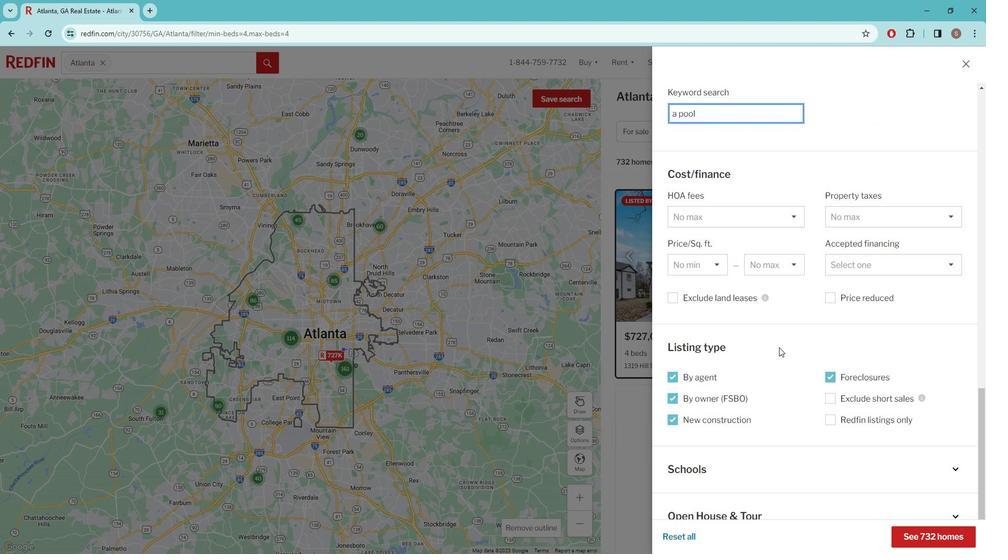 
Action: Mouse scrolled (786, 341) with delta (0, 0)
Screenshot: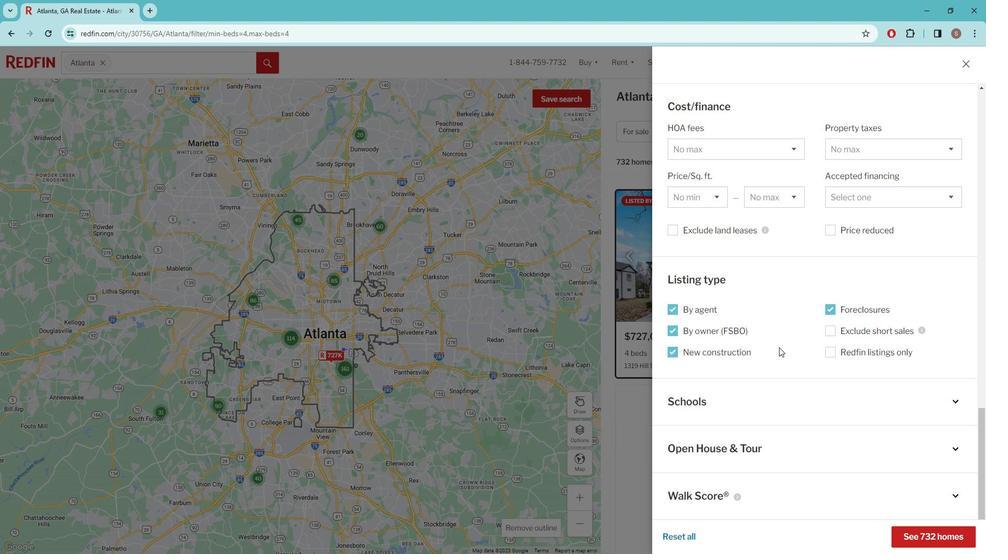 
Action: Mouse scrolled (786, 341) with delta (0, 0)
Screenshot: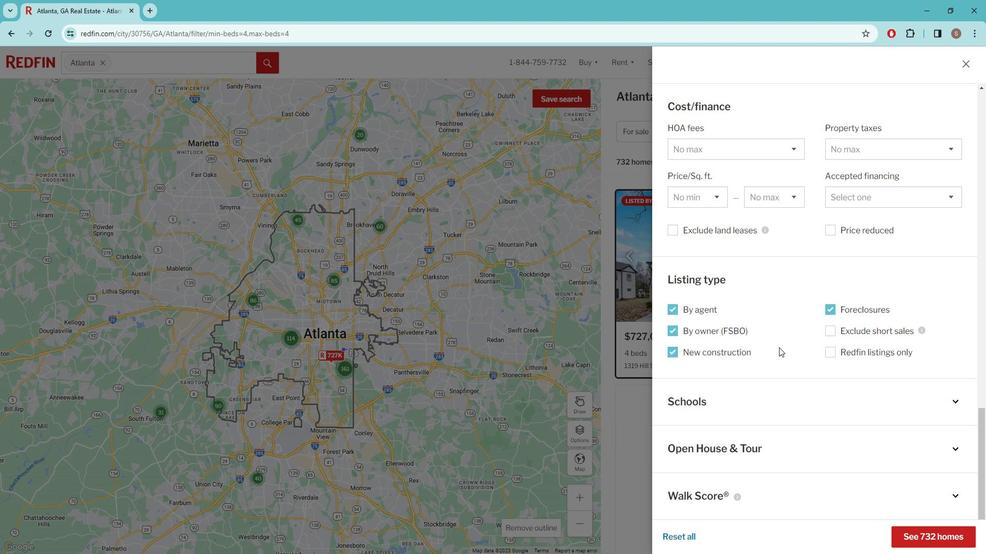 
Action: Mouse scrolled (786, 341) with delta (0, 0)
Screenshot: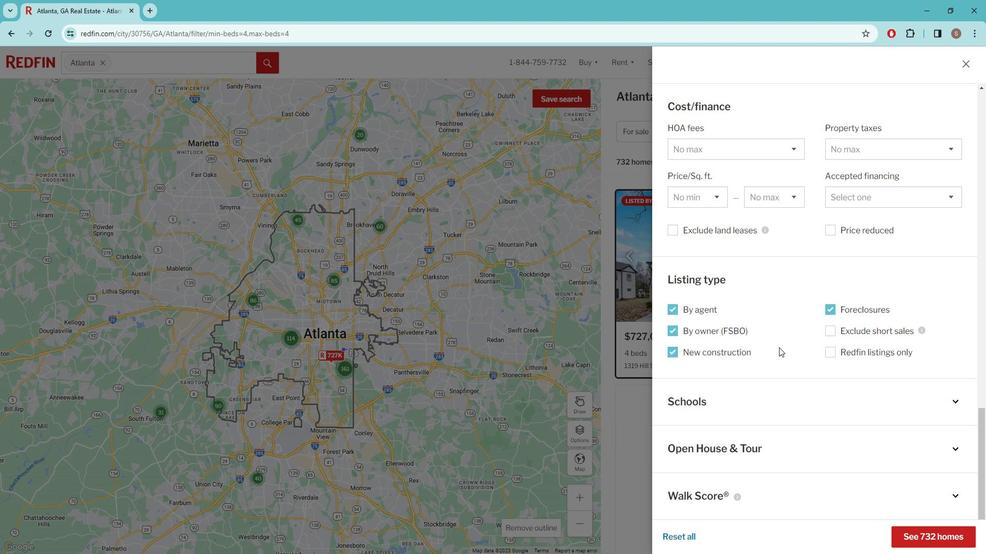 
Action: Mouse scrolled (786, 341) with delta (0, 0)
Screenshot: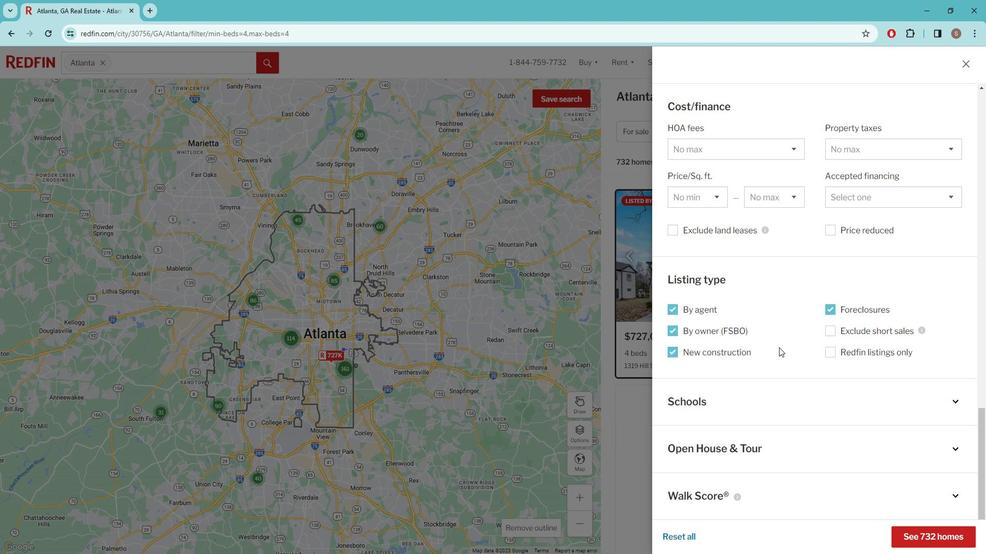 
Action: Mouse moved to (950, 517)
Screenshot: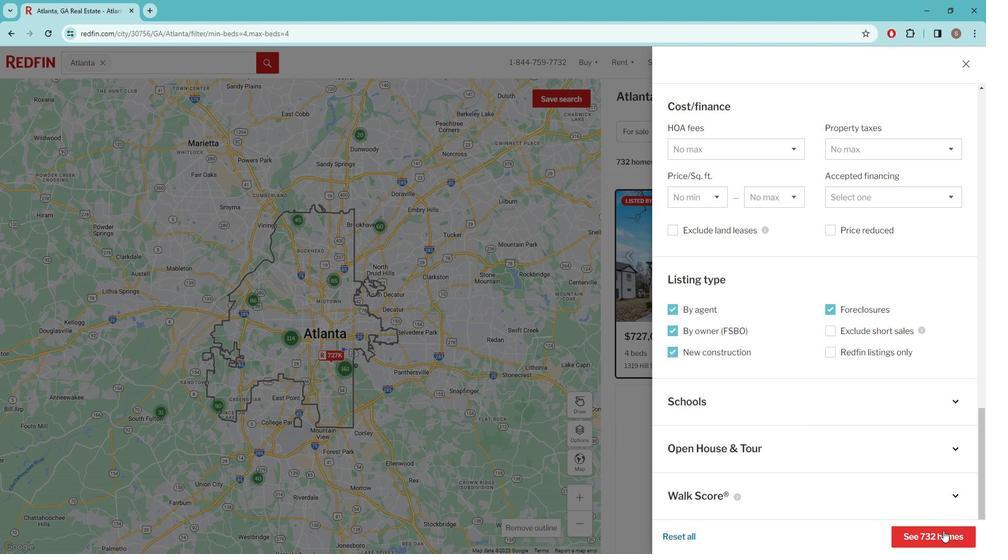 
Action: Mouse pressed left at (950, 517)
Screenshot: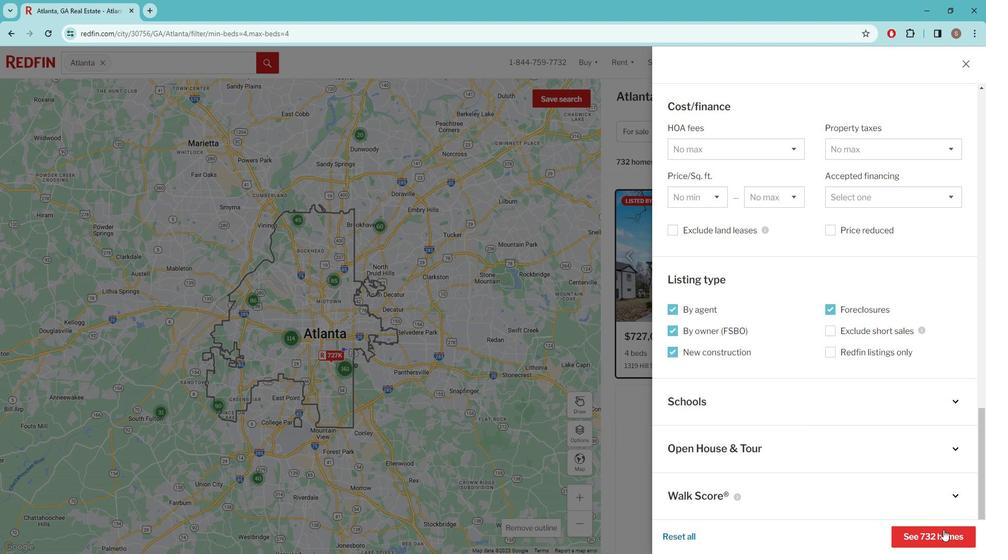 
Action: Mouse moved to (776, 331)
Screenshot: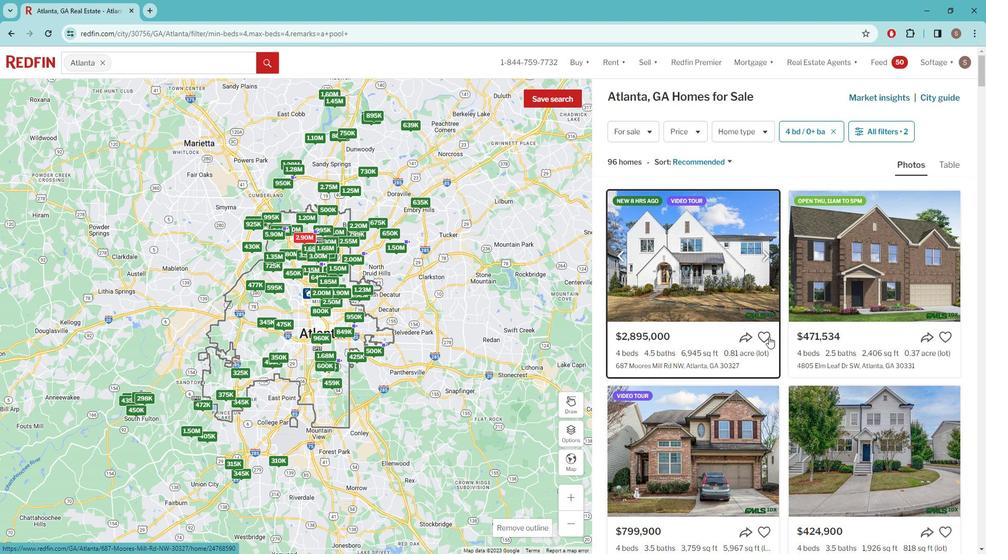 
Action: Mouse pressed left at (776, 331)
Screenshot: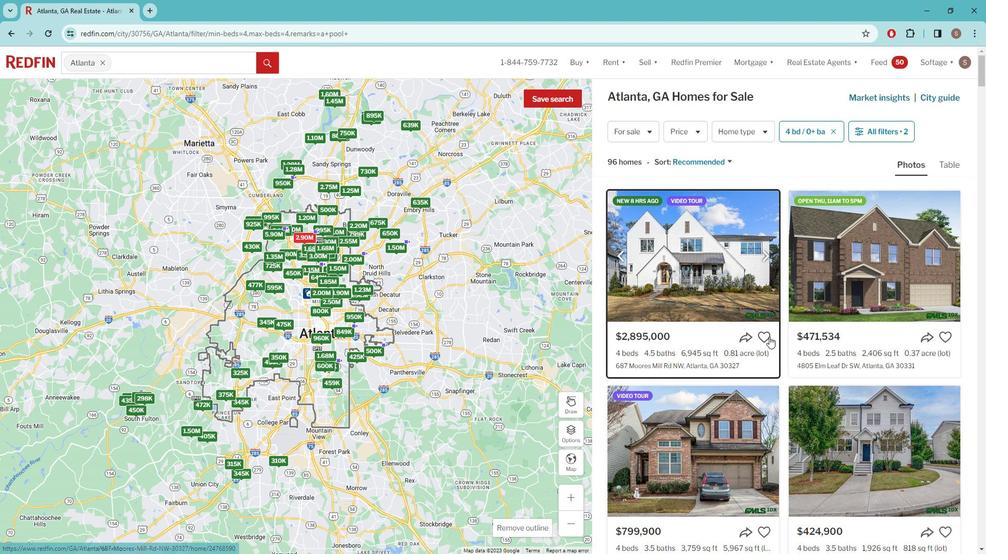 
Action: Mouse moved to (775, 330)
Screenshot: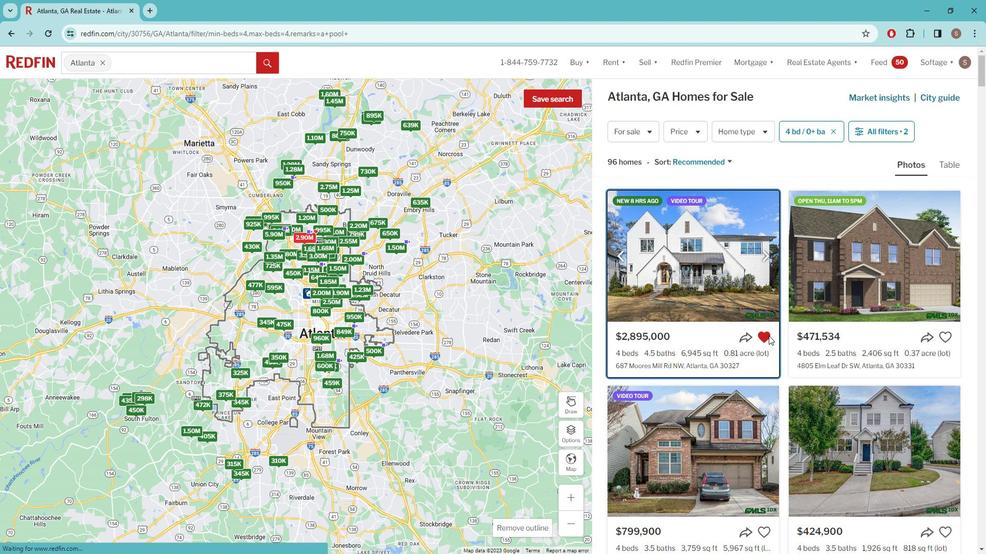 
